 Task: Open Card Cybersecurity Training Session in Board Brand Management to Workspace DevOps and add a team member Softage.3@softage.net, a label Orange, a checklist Contract Drafting, an attachment from your computer, a color Orange and finally, add a card description 'Develop and launch new referral program for new customers' and a comment 'Given the potential impact of this task on our company financial stability, let us ensure that we approach it with a sense of fiscal responsibility and prudence.'. Add a start date 'Jan 07, 1900' with a due date 'Jan 14, 1900'
Action: Mouse moved to (614, 174)
Screenshot: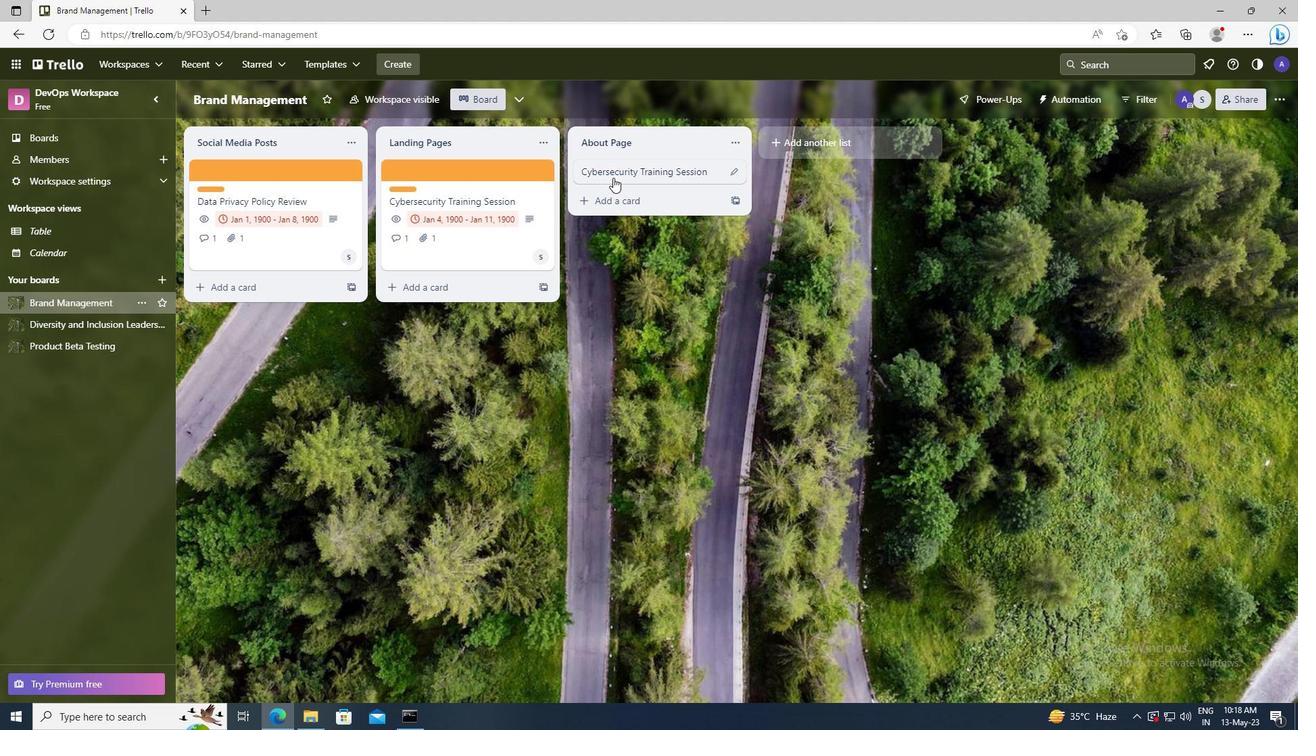 
Action: Mouse pressed left at (614, 174)
Screenshot: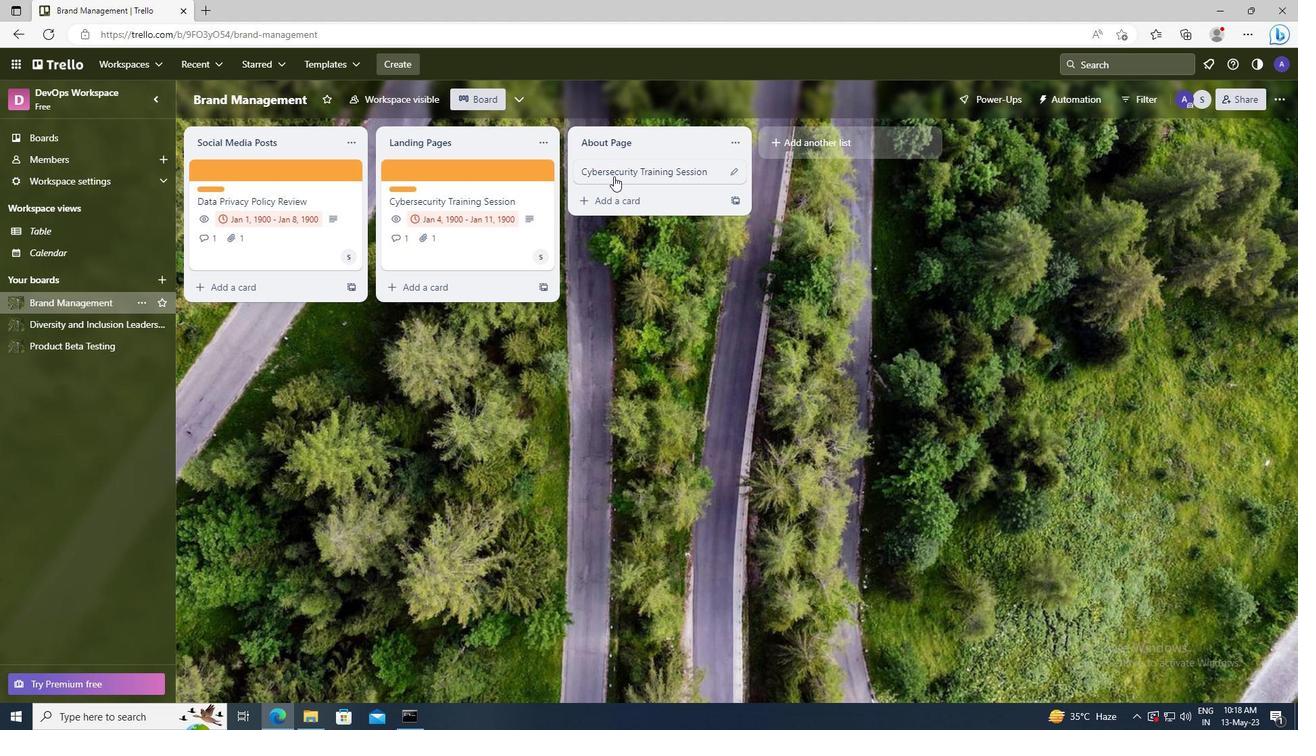 
Action: Mouse moved to (798, 224)
Screenshot: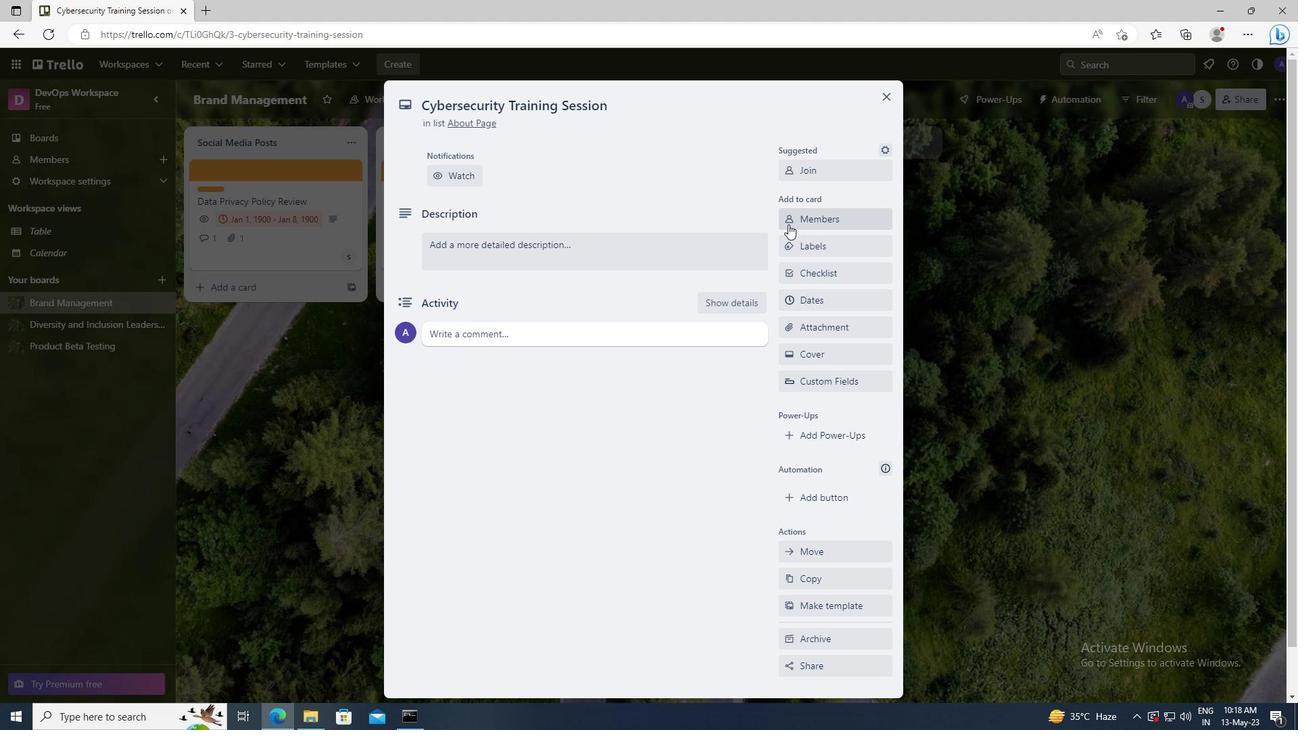 
Action: Mouse pressed left at (798, 224)
Screenshot: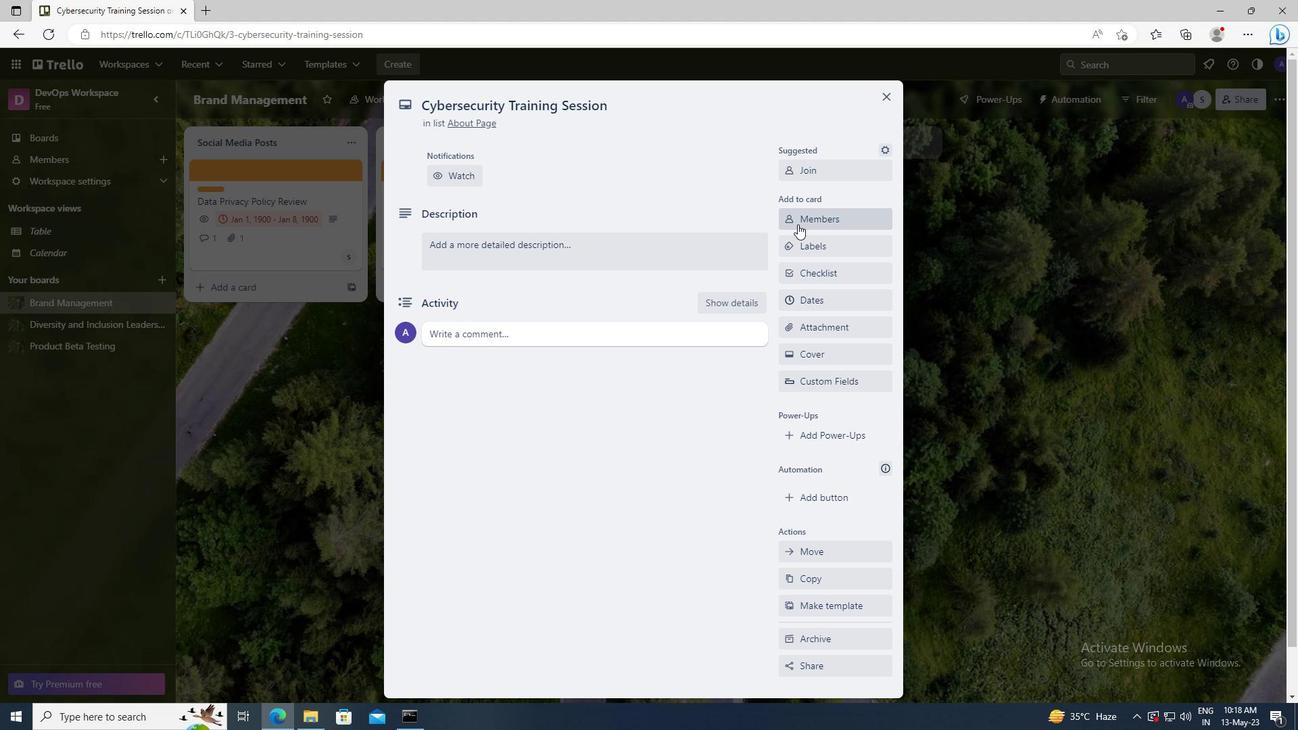 
Action: Mouse moved to (809, 279)
Screenshot: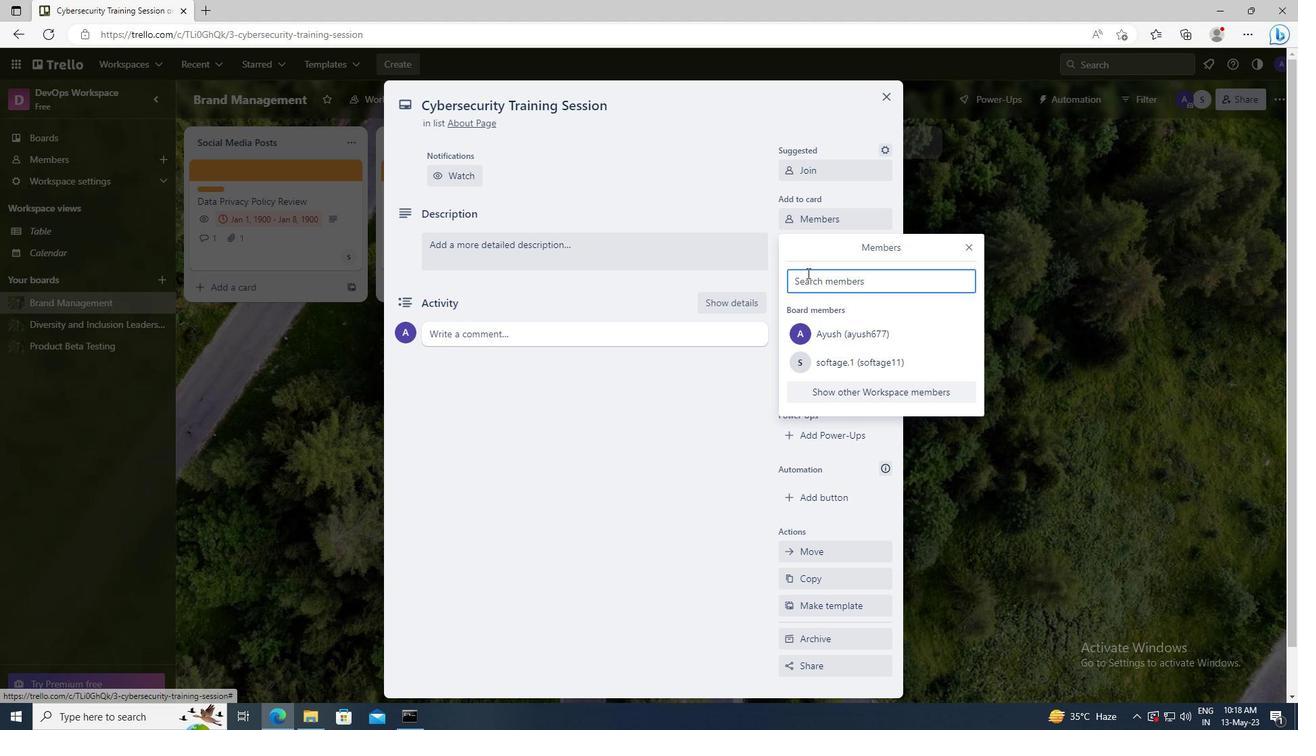 
Action: Mouse pressed left at (809, 279)
Screenshot: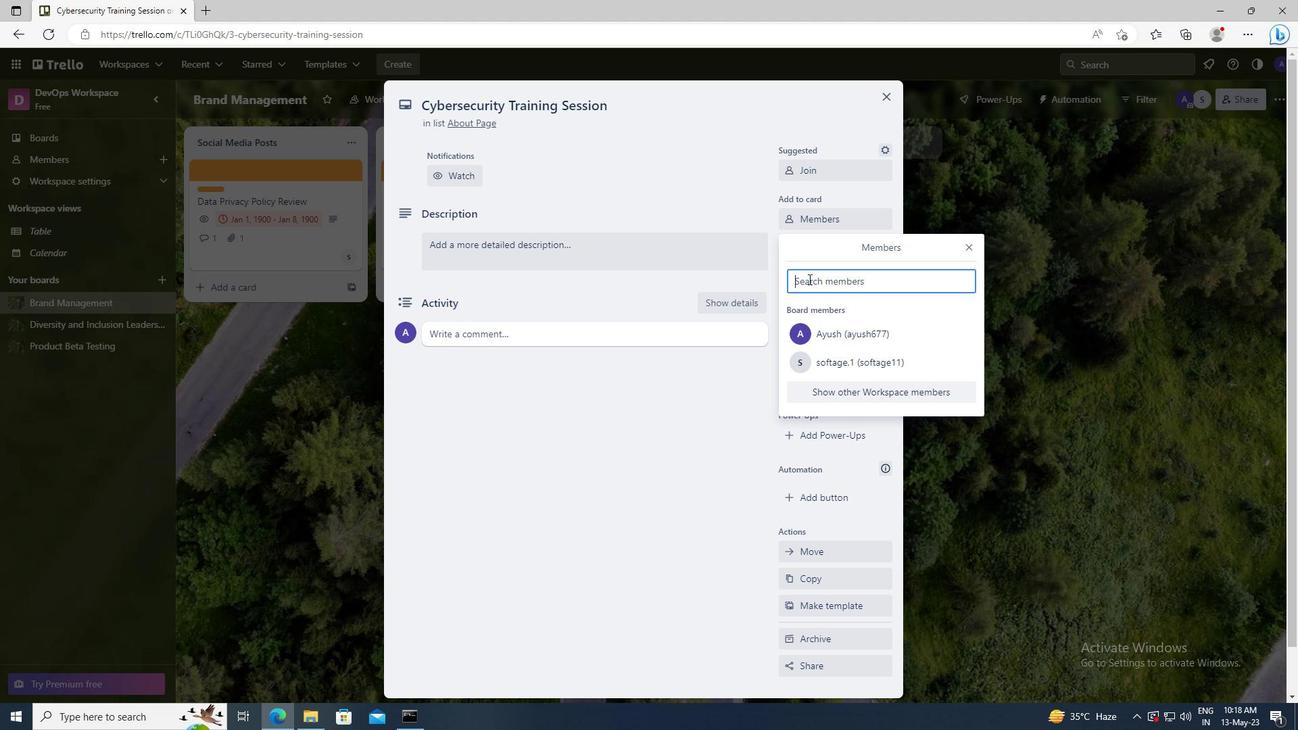 
Action: Key pressed <Key.shift>SOFA<Key.backspace>TAGE.3
Screenshot: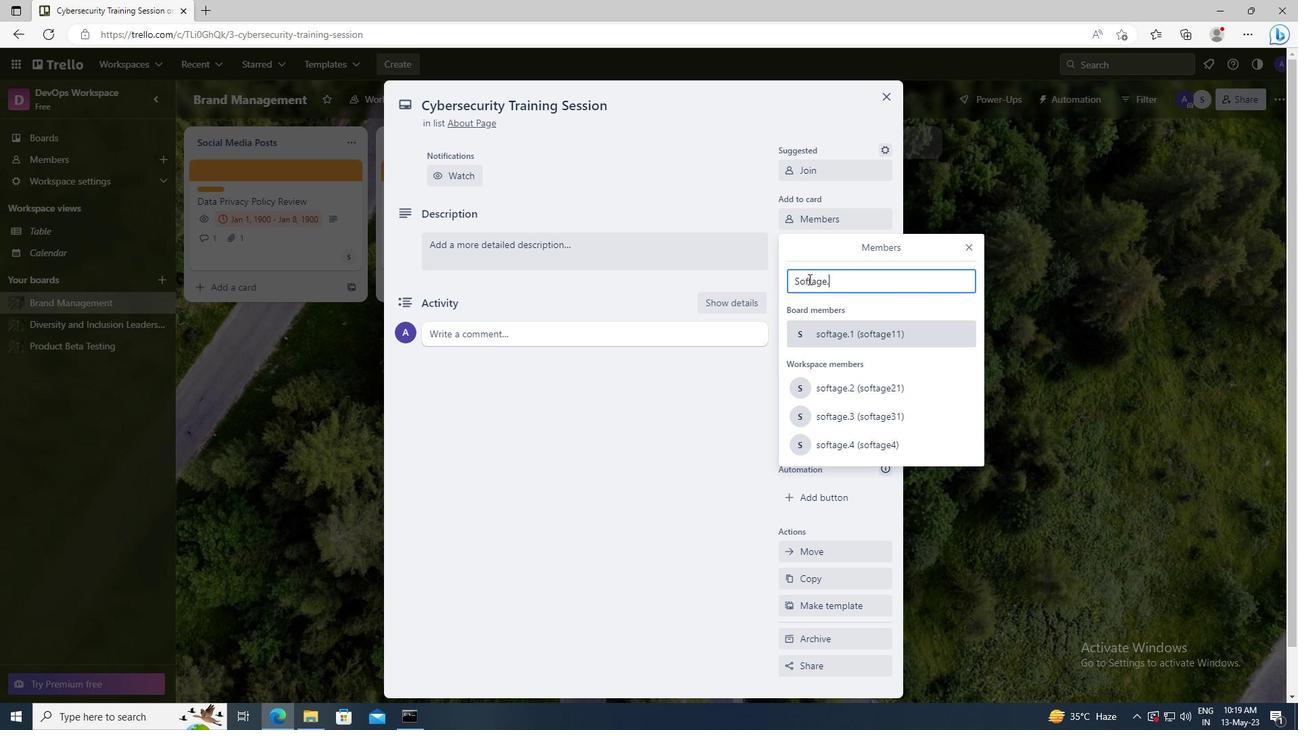 
Action: Mouse moved to (823, 409)
Screenshot: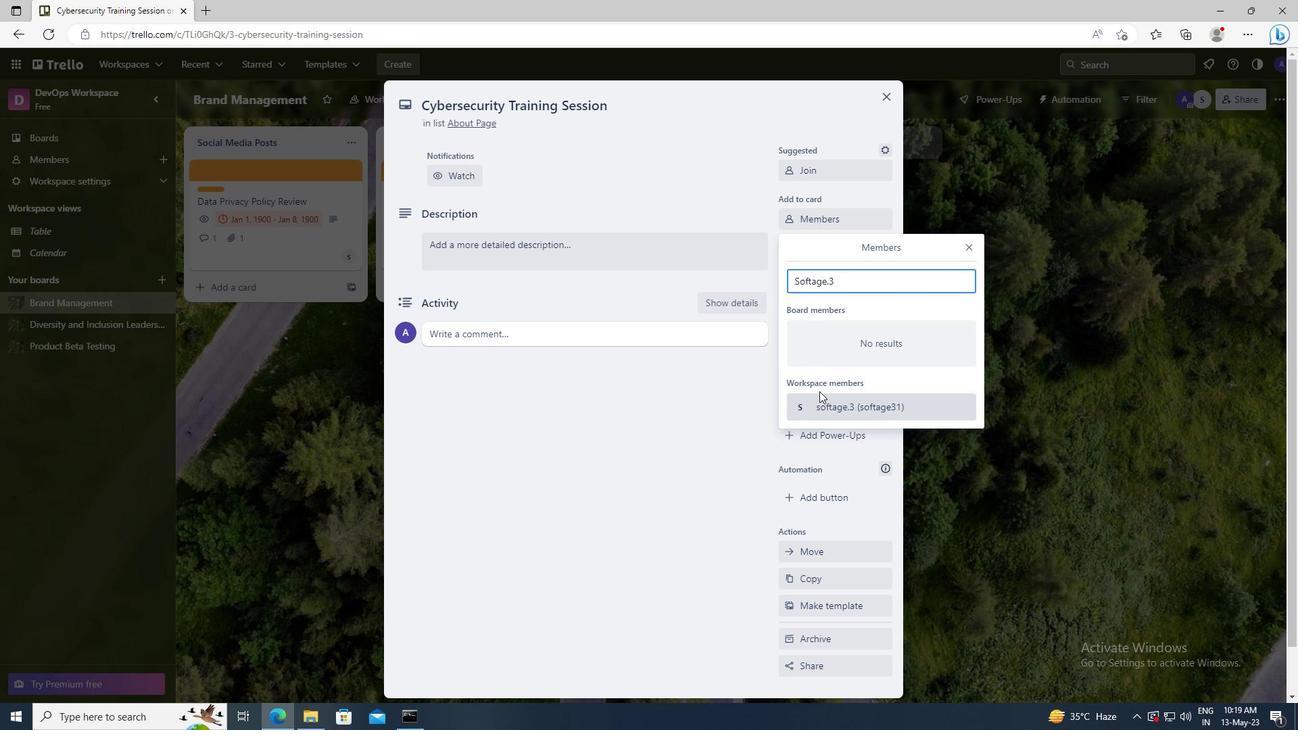 
Action: Mouse pressed left at (823, 409)
Screenshot: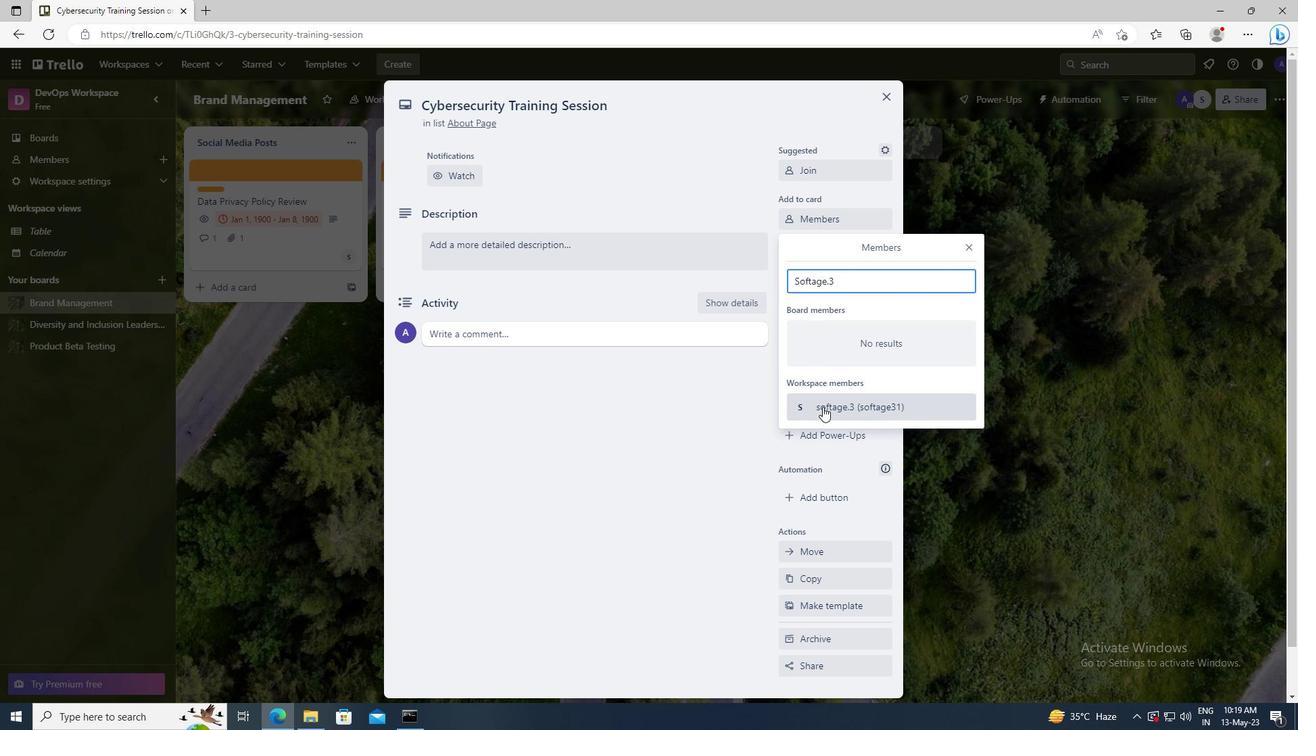 
Action: Mouse moved to (973, 248)
Screenshot: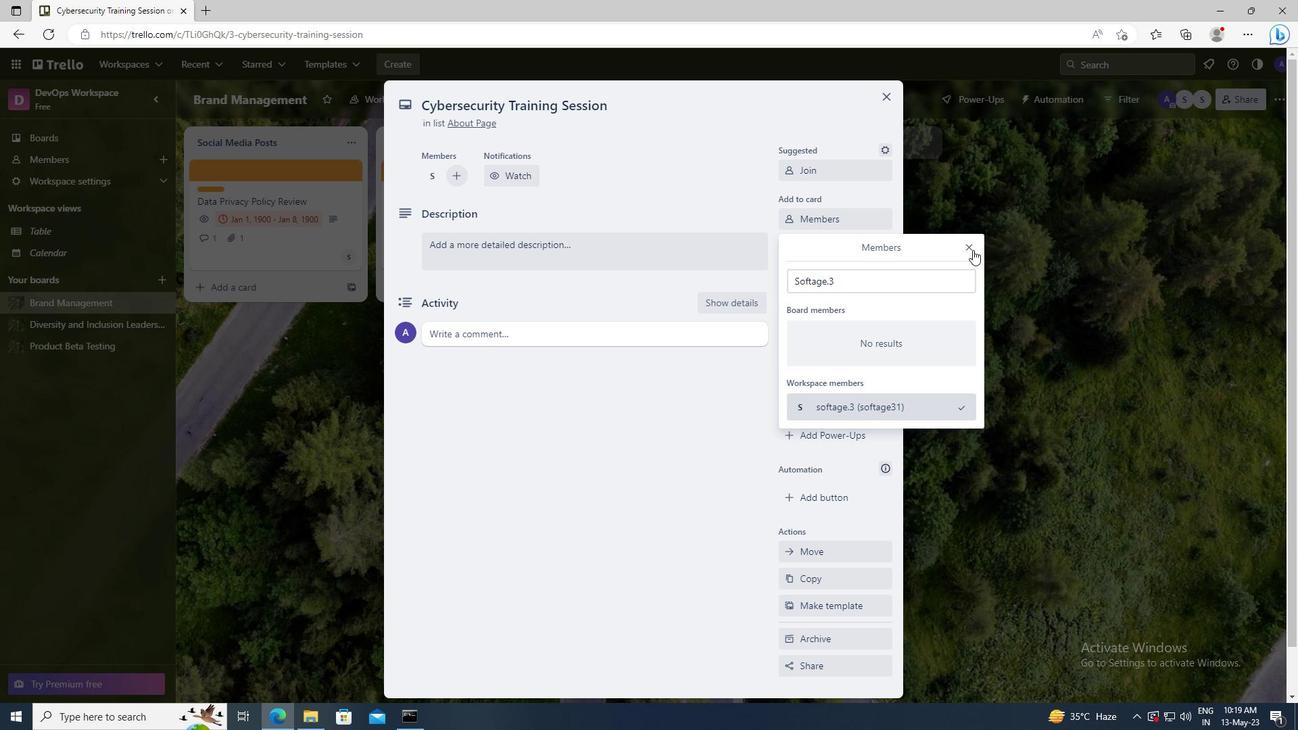 
Action: Mouse pressed left at (973, 248)
Screenshot: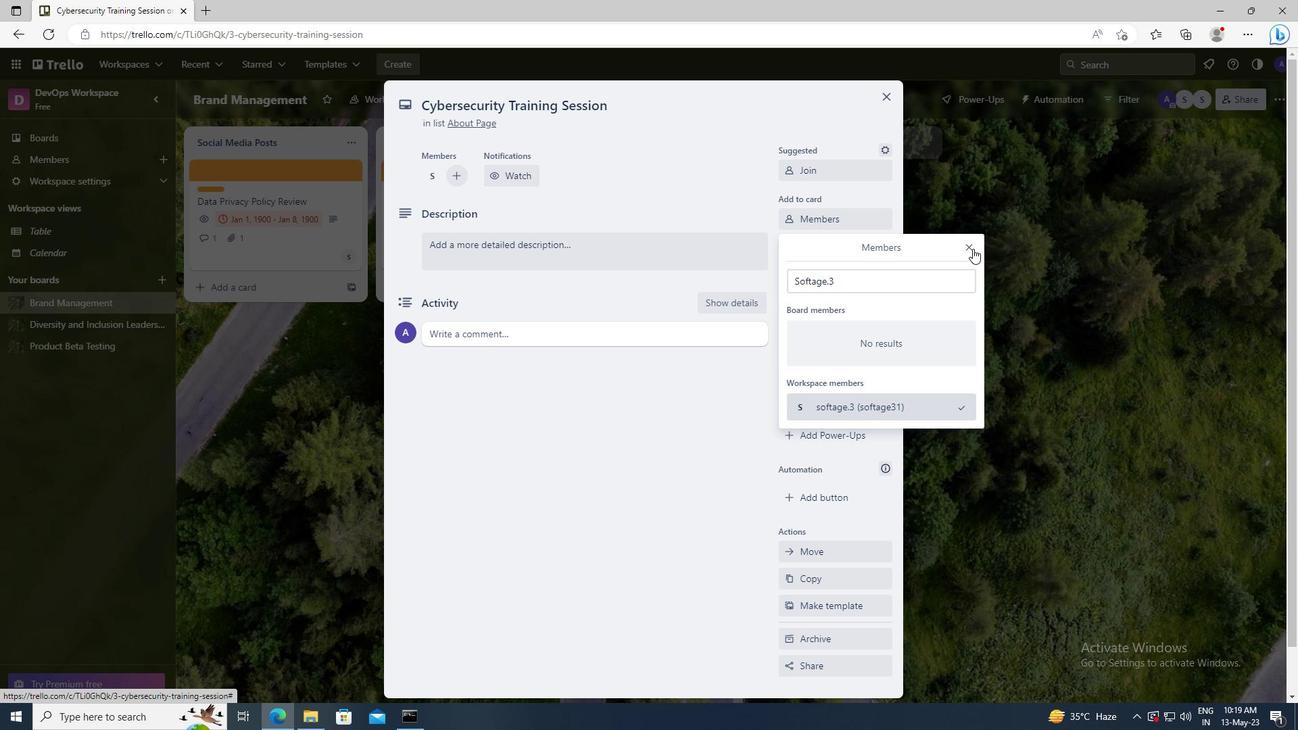 
Action: Mouse moved to (857, 250)
Screenshot: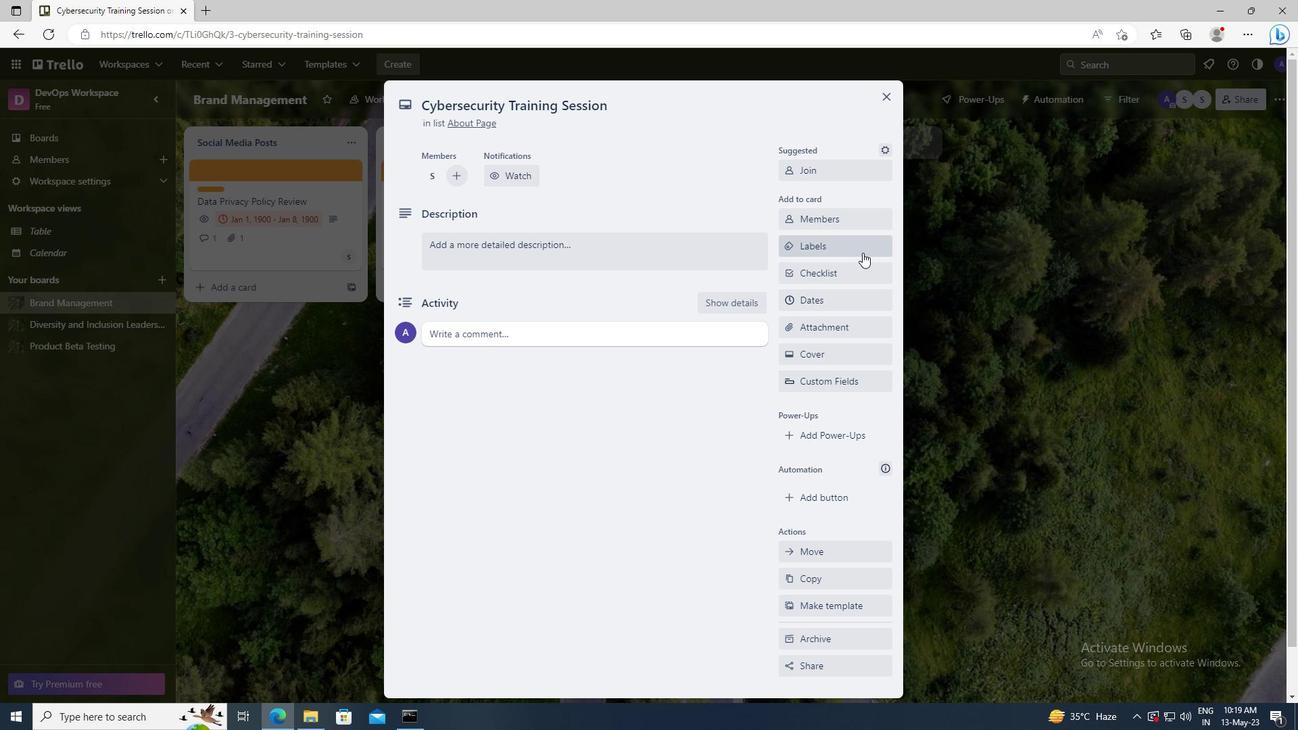 
Action: Mouse pressed left at (857, 250)
Screenshot: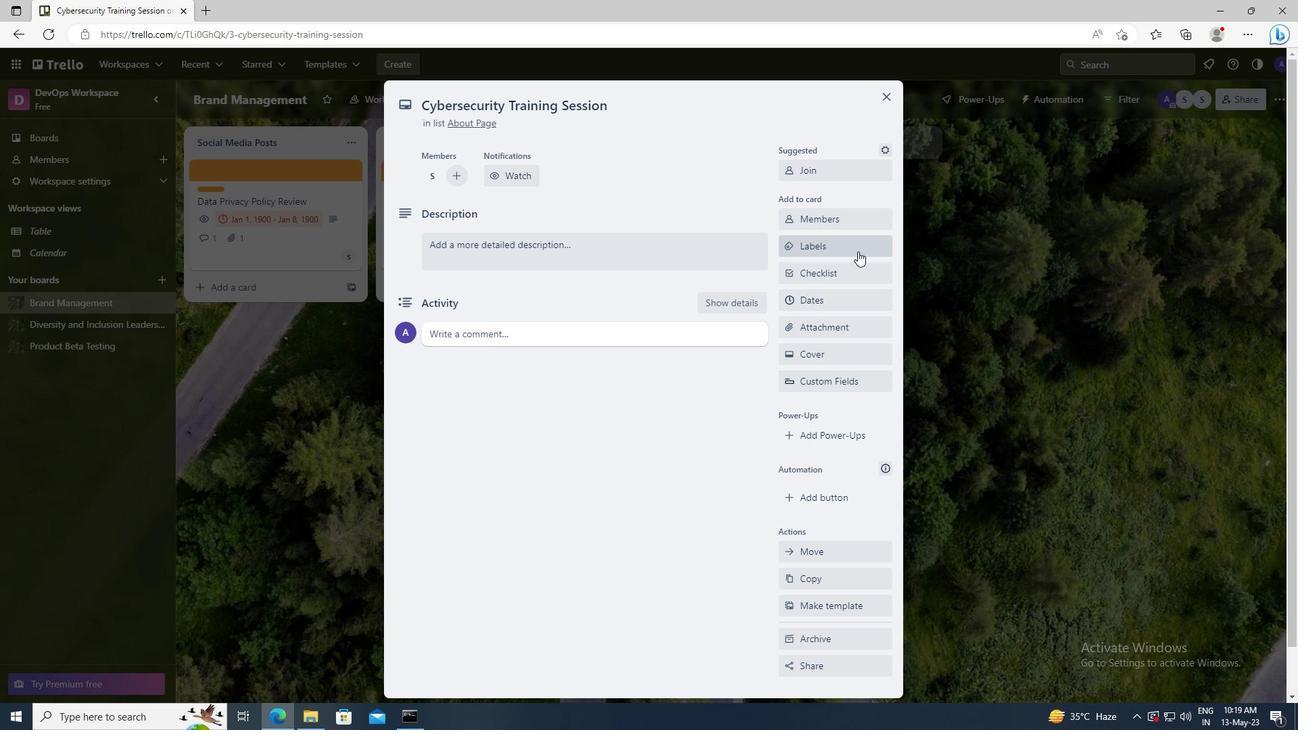 
Action: Mouse moved to (862, 513)
Screenshot: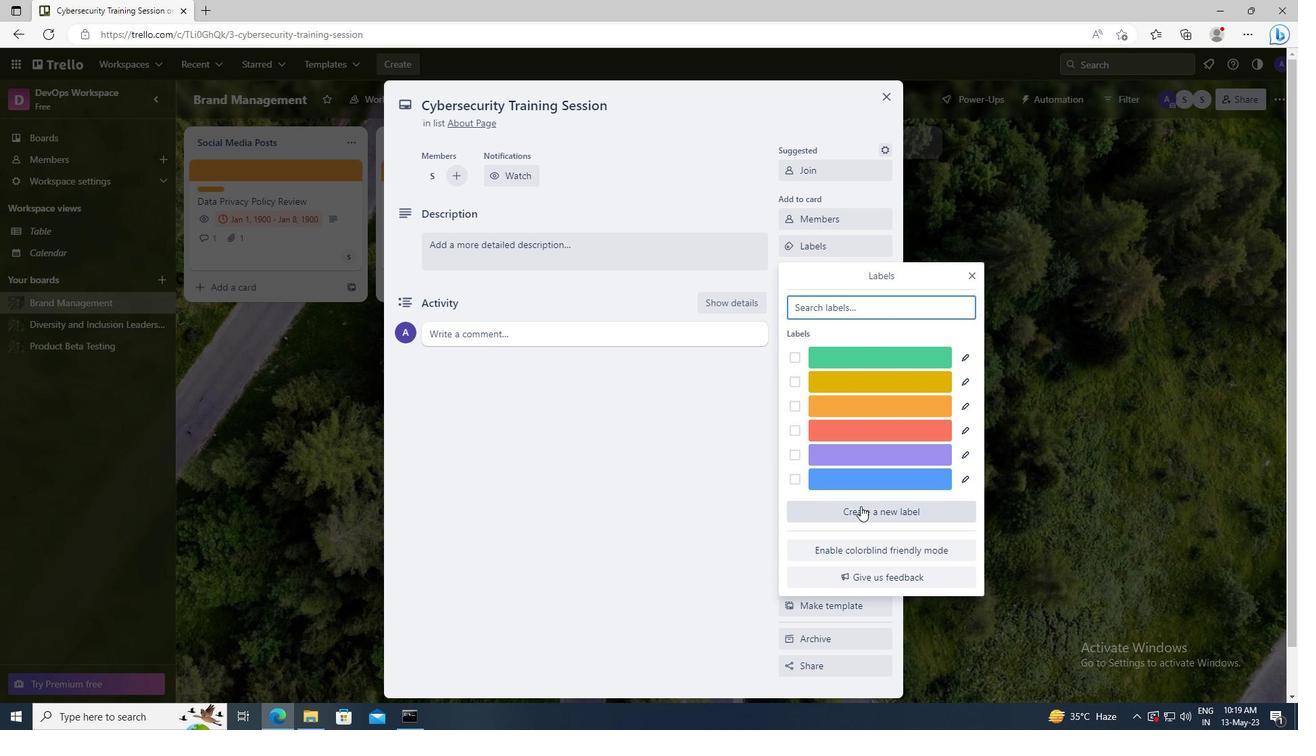 
Action: Mouse pressed left at (862, 513)
Screenshot: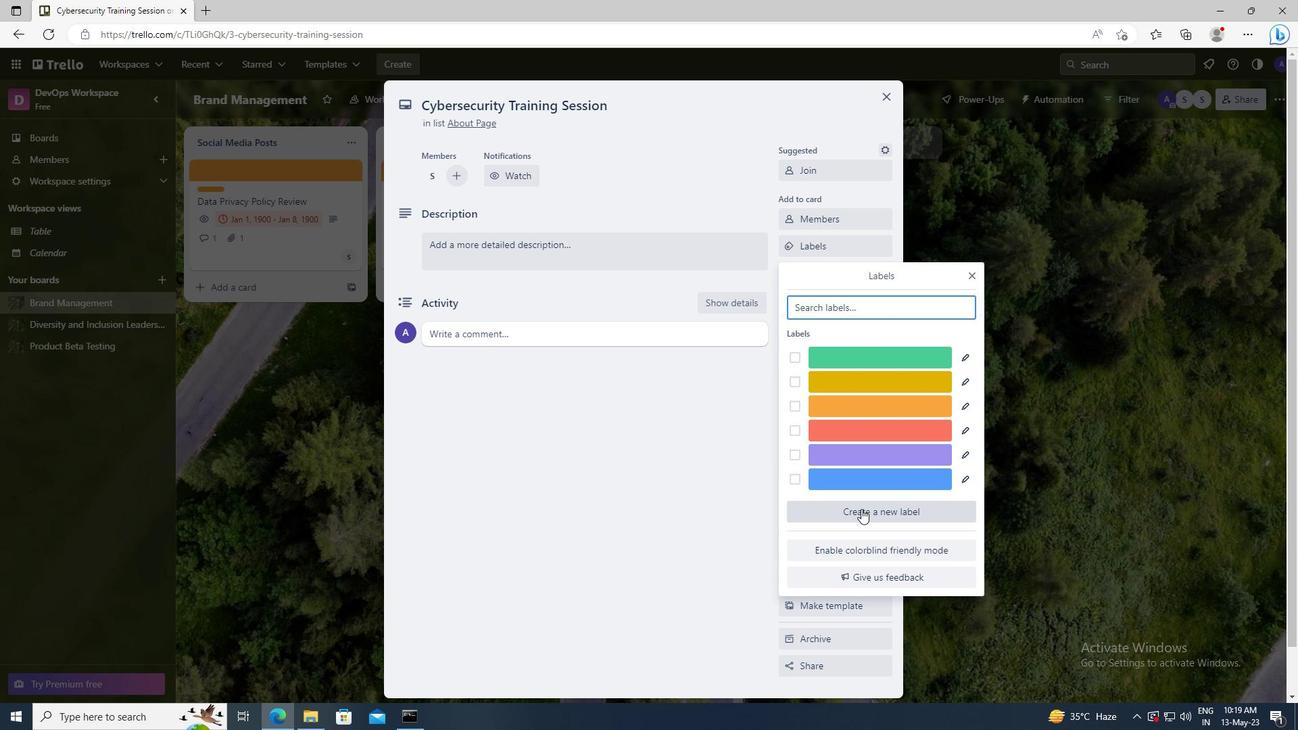 
Action: Mouse moved to (881, 468)
Screenshot: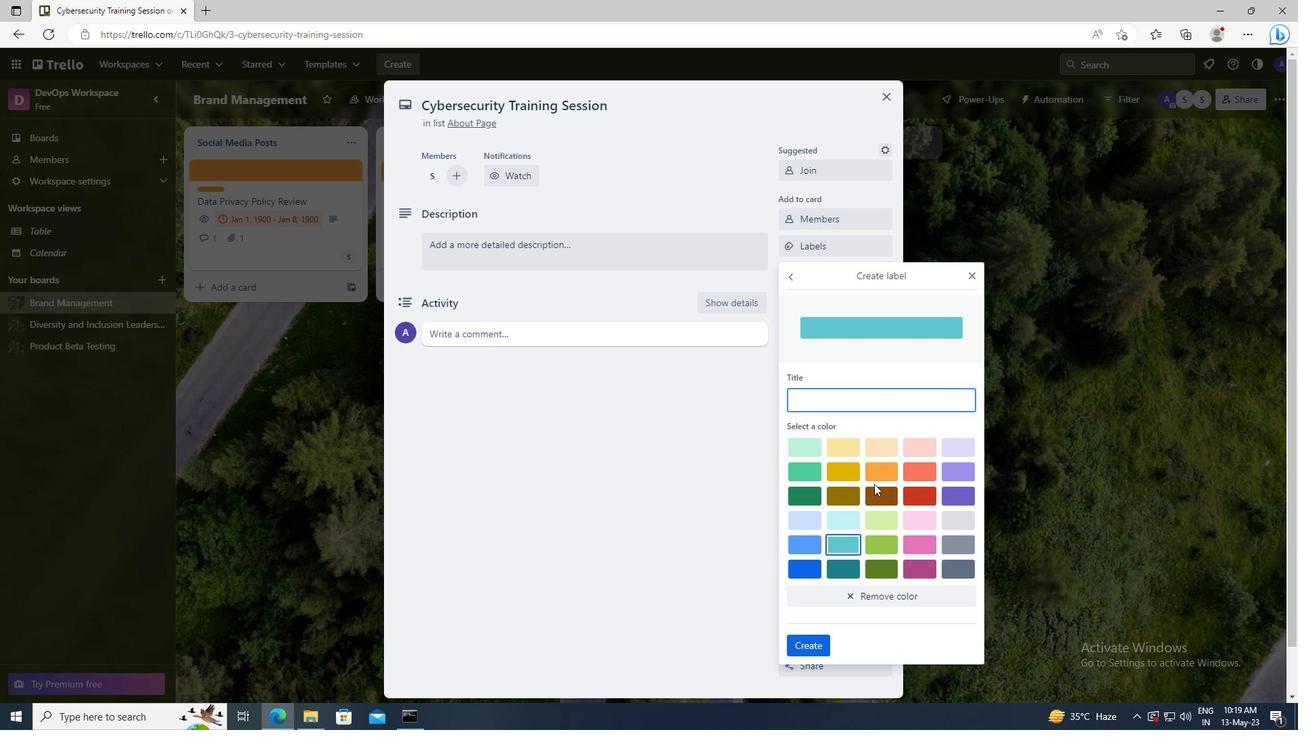 
Action: Mouse pressed left at (881, 468)
Screenshot: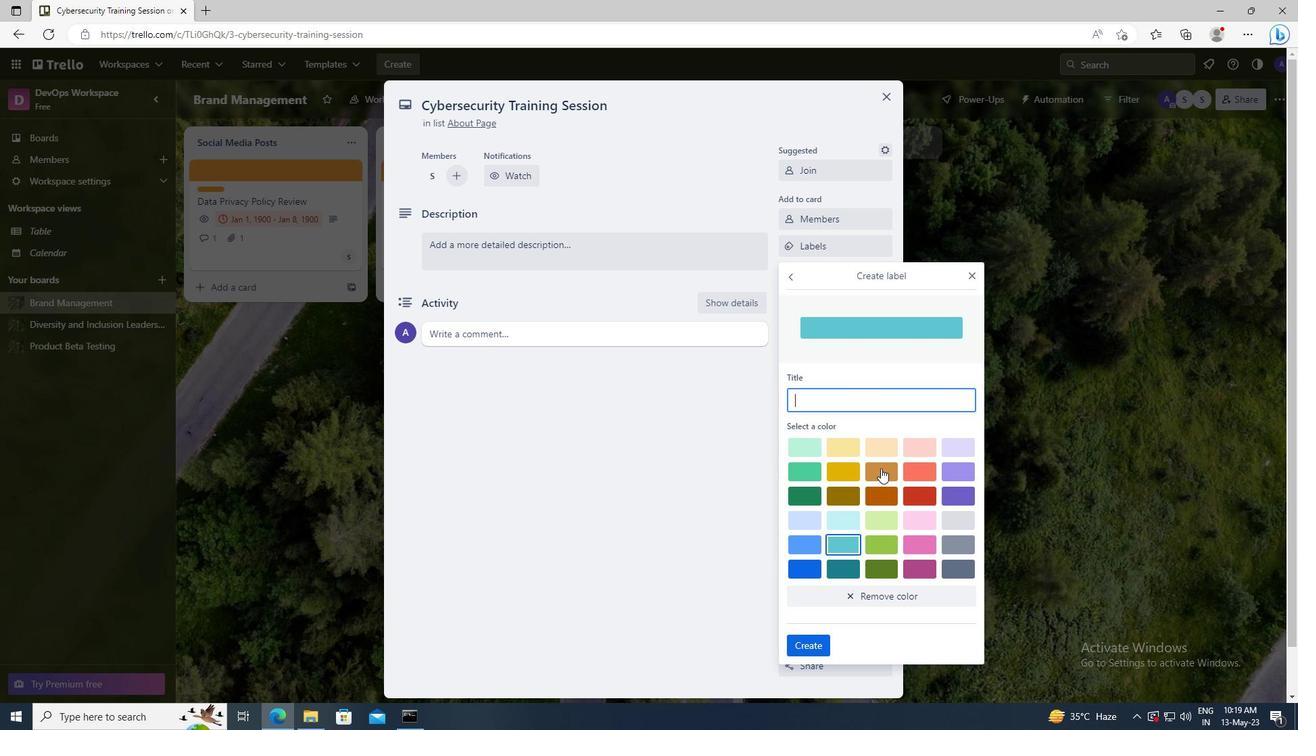 
Action: Mouse moved to (815, 641)
Screenshot: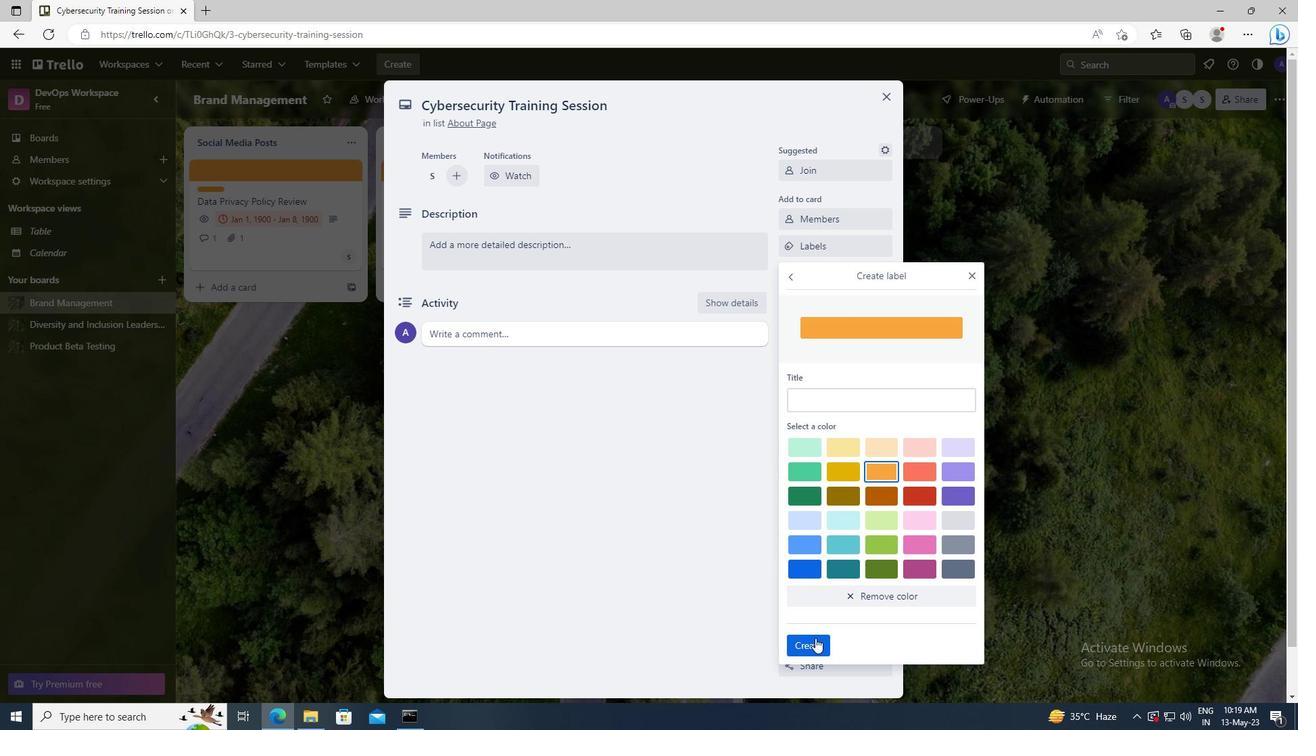 
Action: Mouse pressed left at (815, 641)
Screenshot: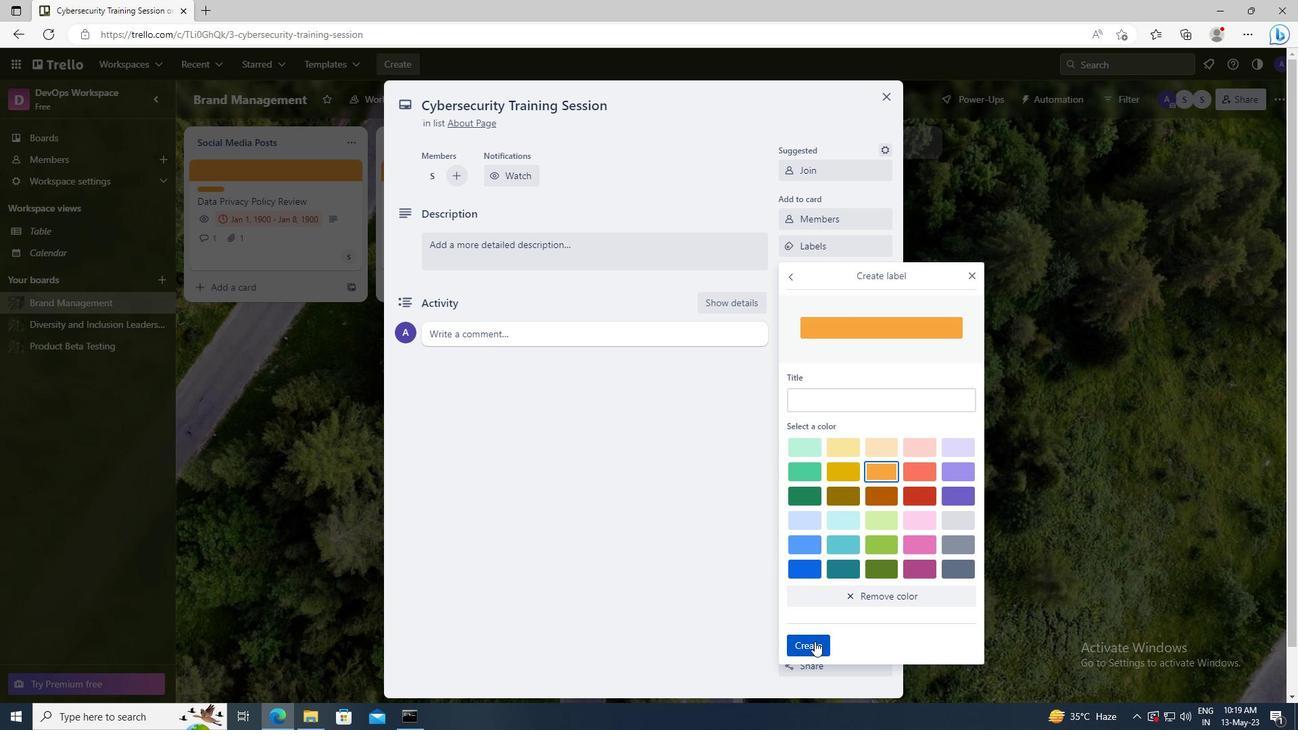 
Action: Mouse moved to (974, 275)
Screenshot: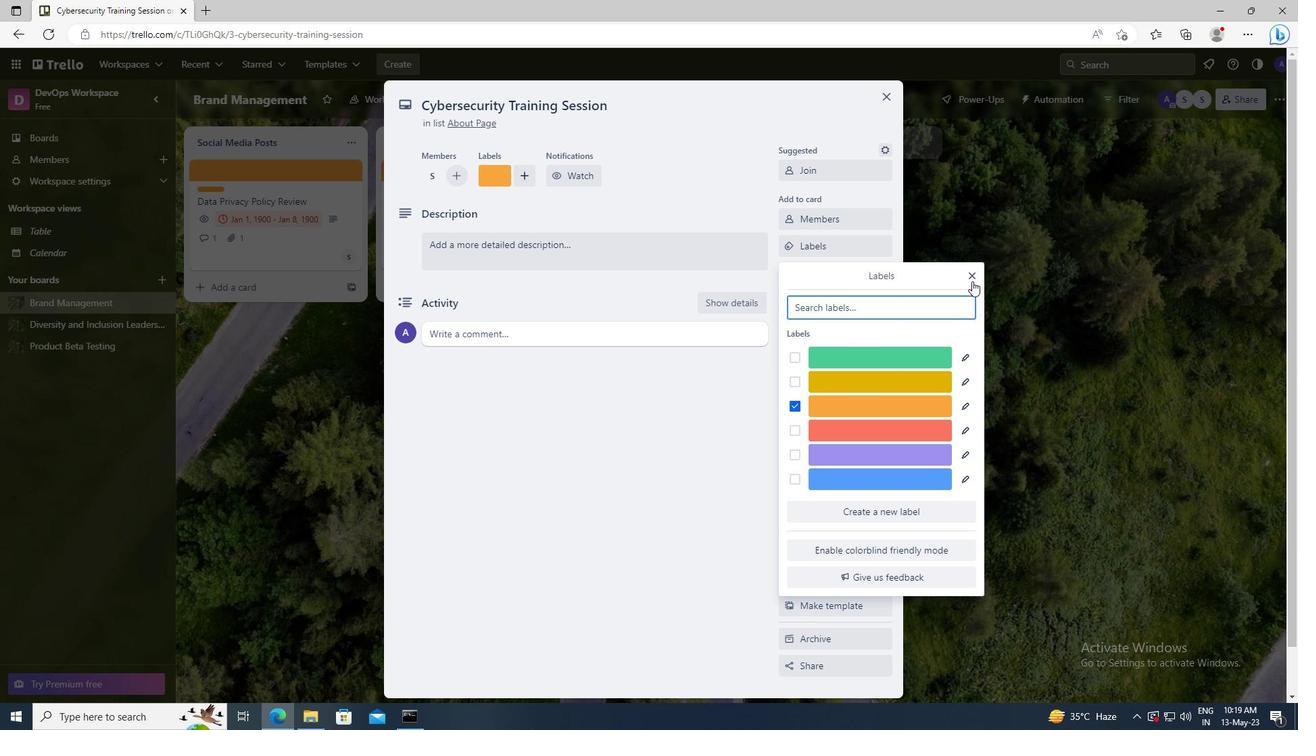 
Action: Mouse pressed left at (974, 275)
Screenshot: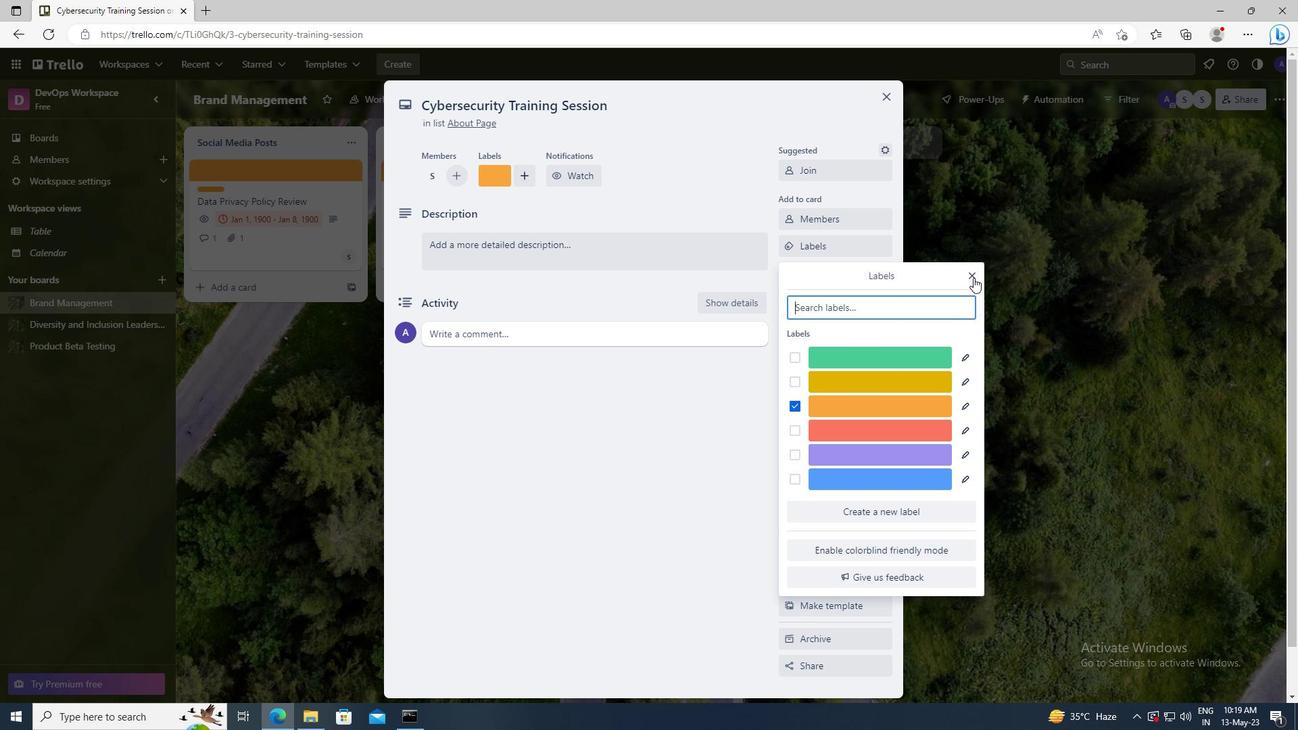 
Action: Mouse moved to (843, 265)
Screenshot: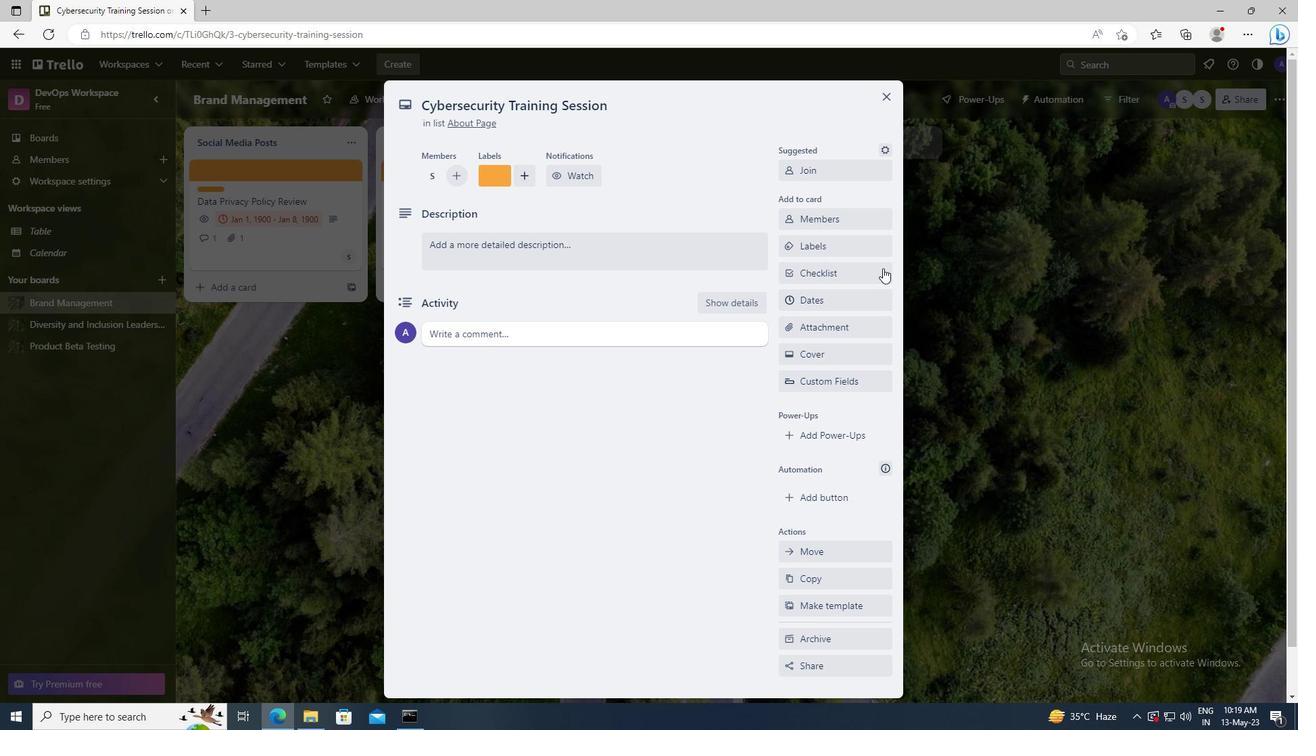 
Action: Mouse pressed left at (843, 265)
Screenshot: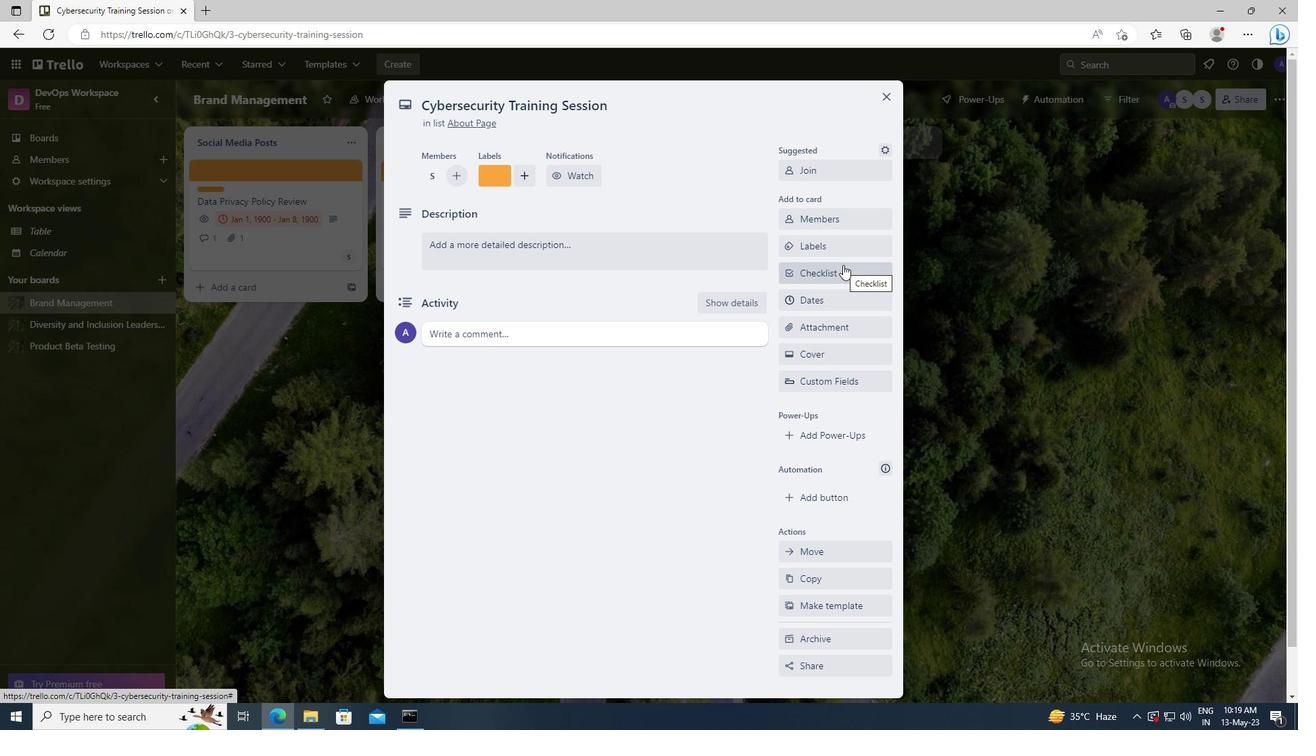 
Action: Key pressed <Key.shift>CONTRACT<Key.space><Key.shift>DRAFTING
Screenshot: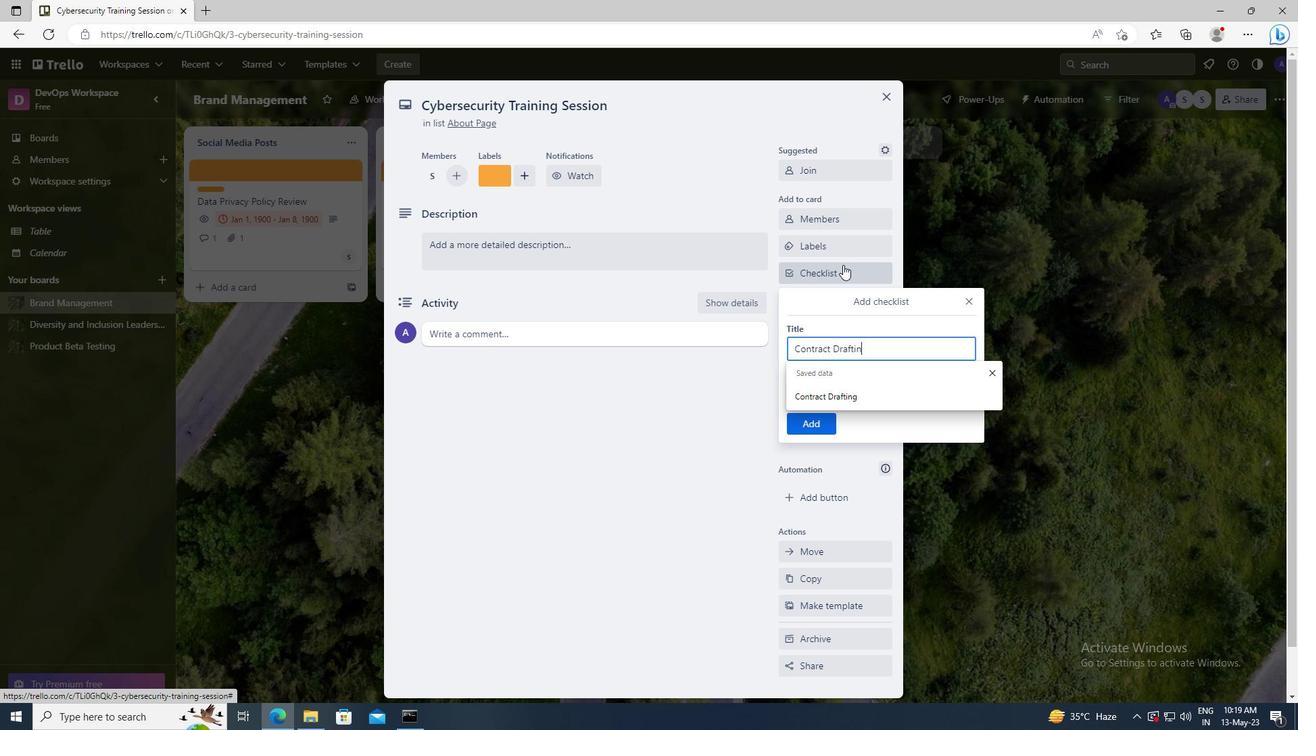 
Action: Mouse moved to (801, 425)
Screenshot: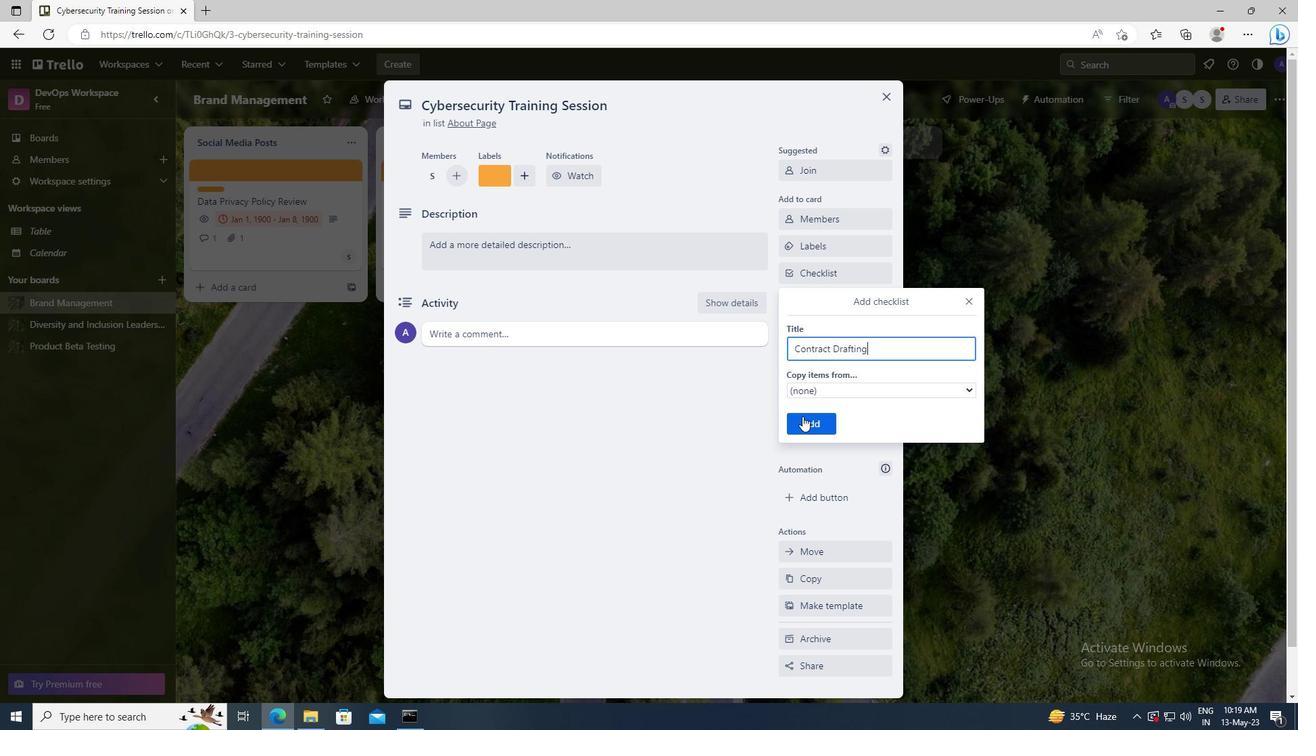 
Action: Mouse pressed left at (801, 425)
Screenshot: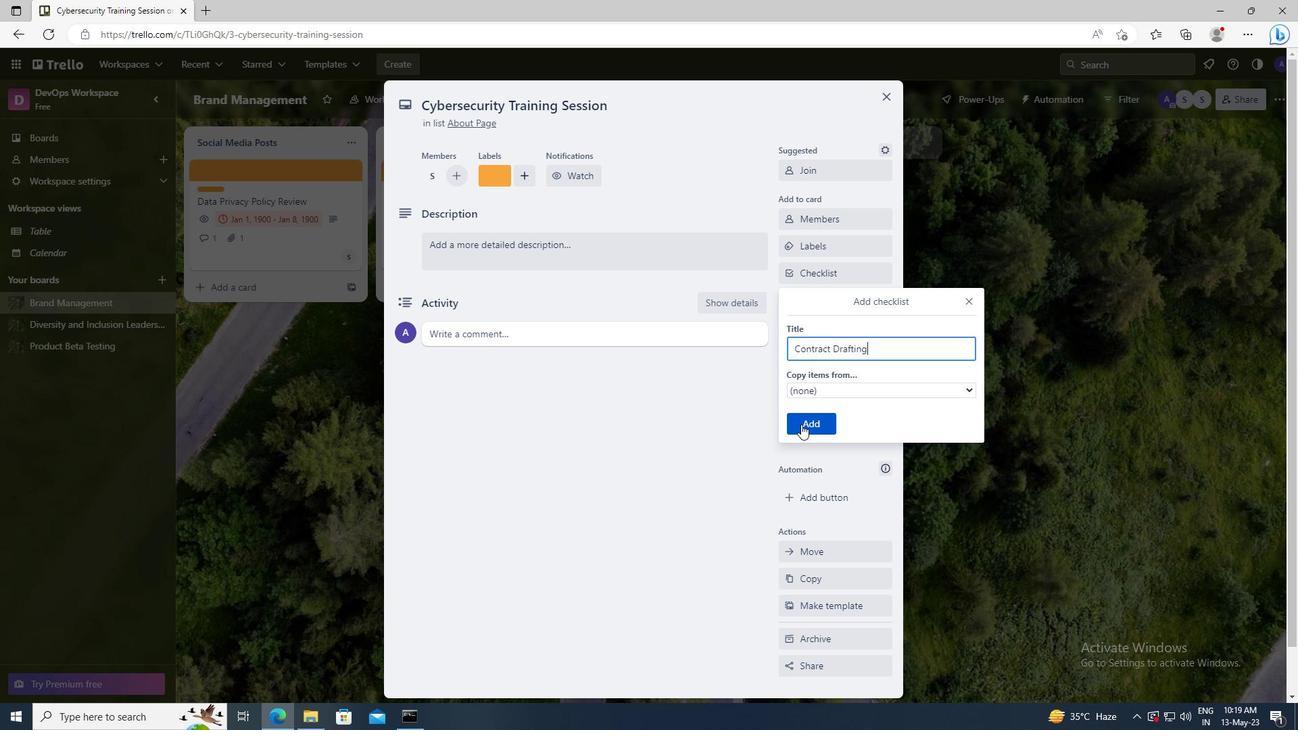 
Action: Mouse moved to (824, 330)
Screenshot: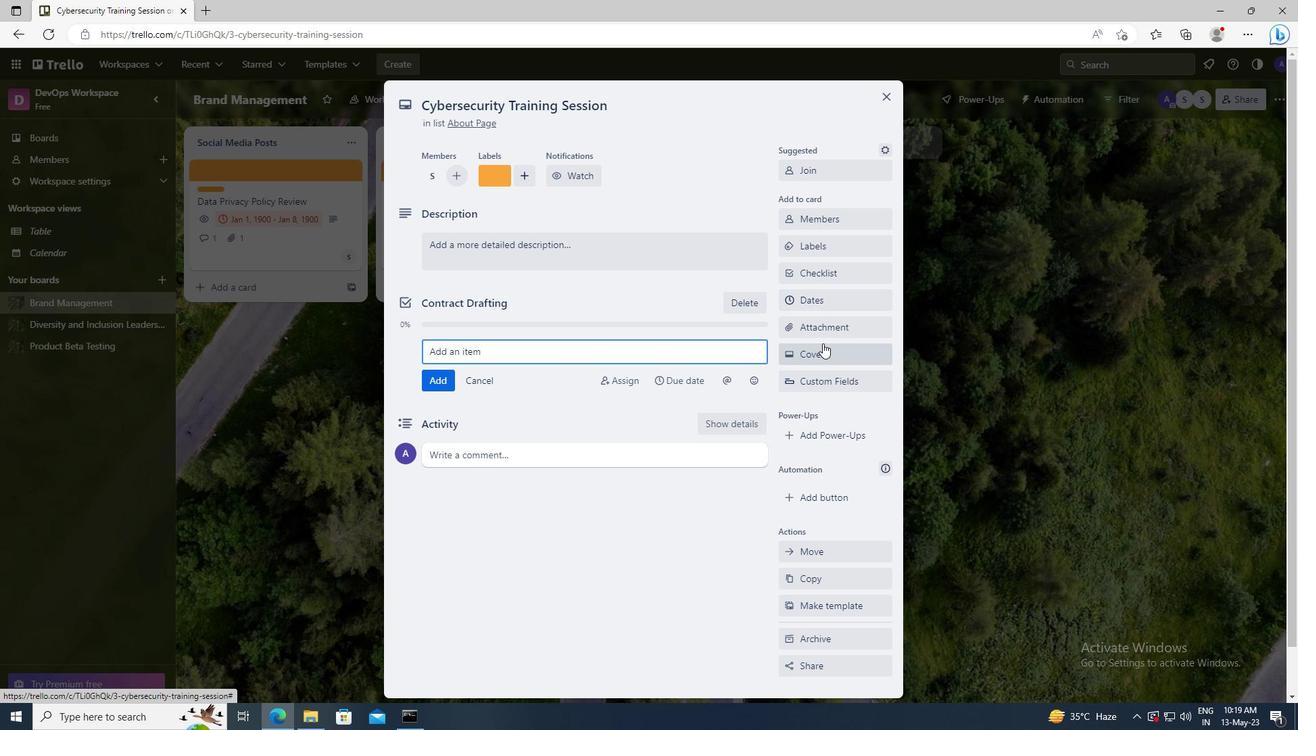 
Action: Mouse pressed left at (824, 330)
Screenshot: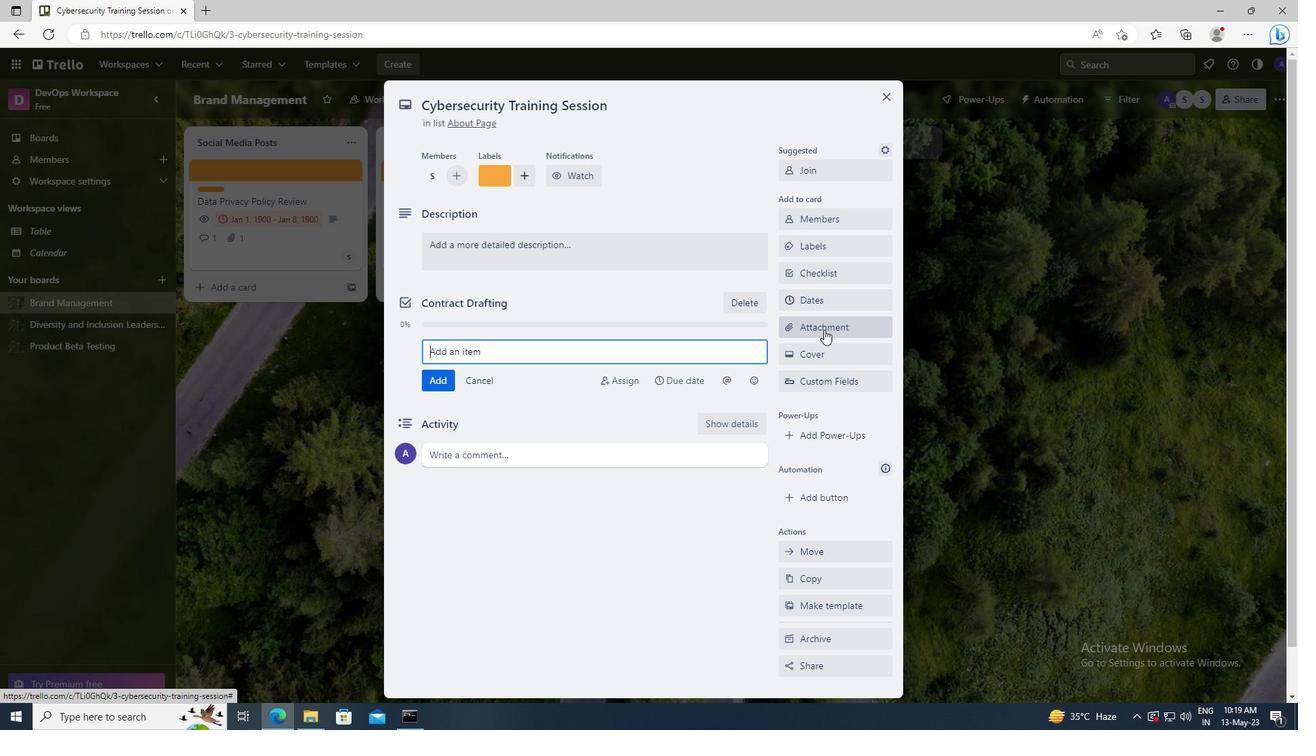 
Action: Mouse moved to (825, 384)
Screenshot: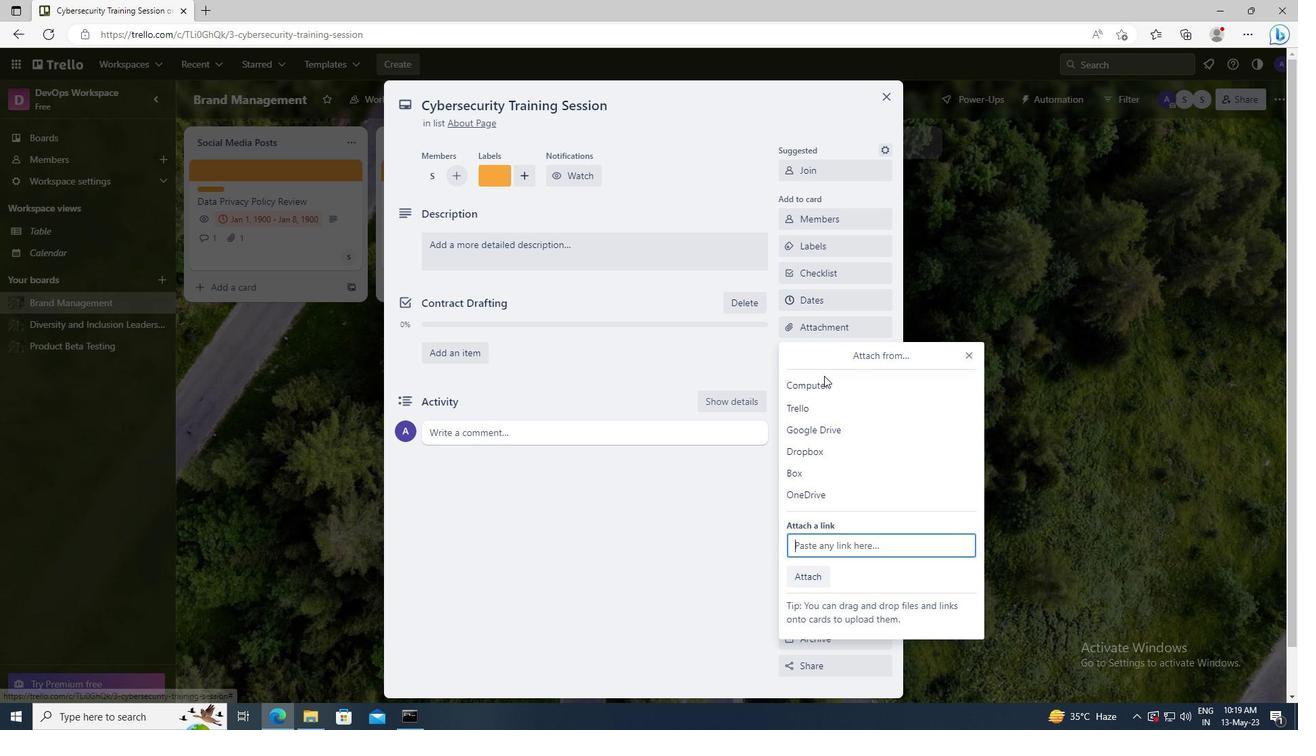 
Action: Mouse pressed left at (825, 384)
Screenshot: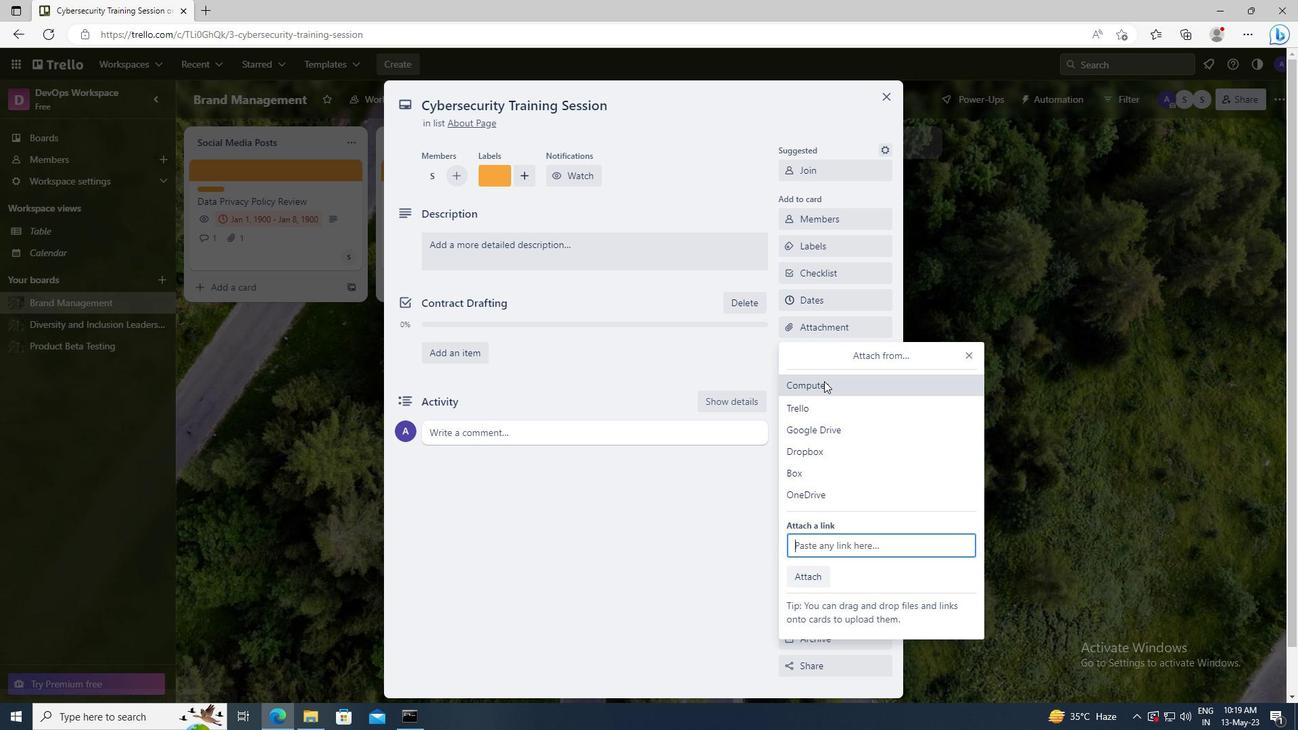 
Action: Mouse moved to (347, 115)
Screenshot: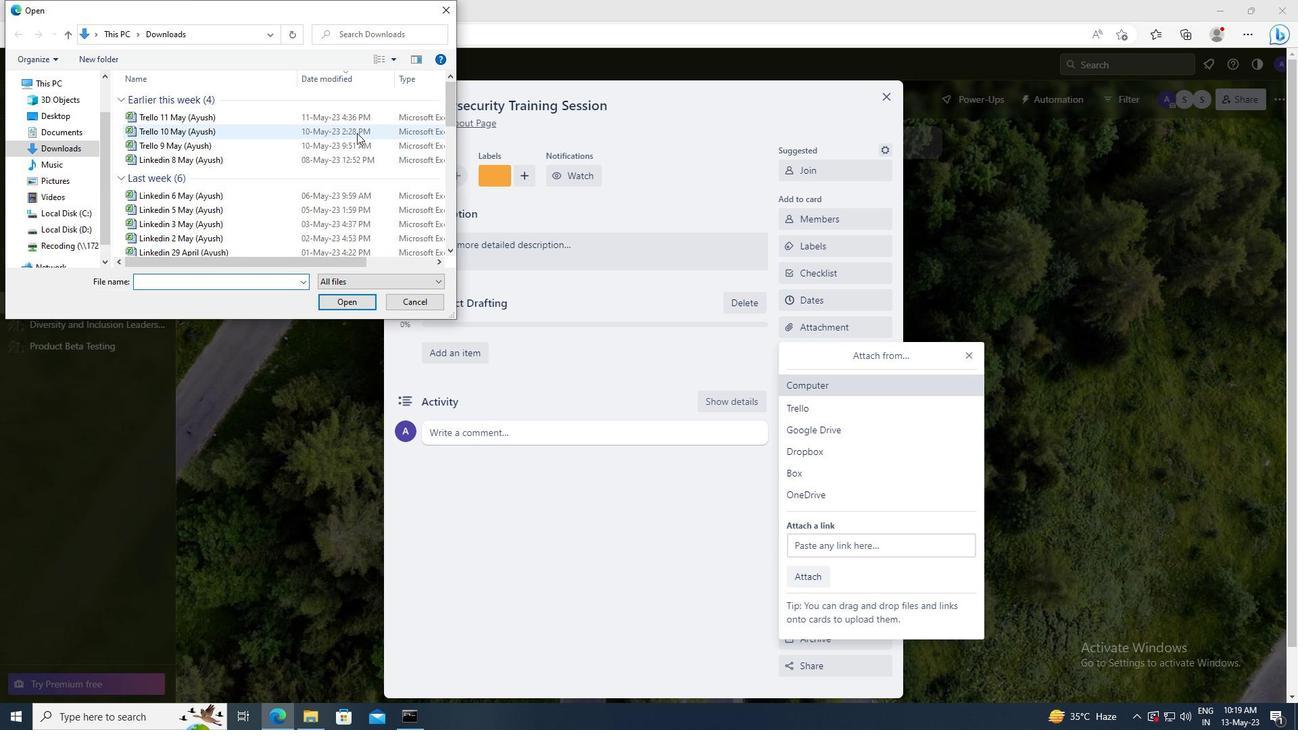 
Action: Mouse pressed left at (347, 115)
Screenshot: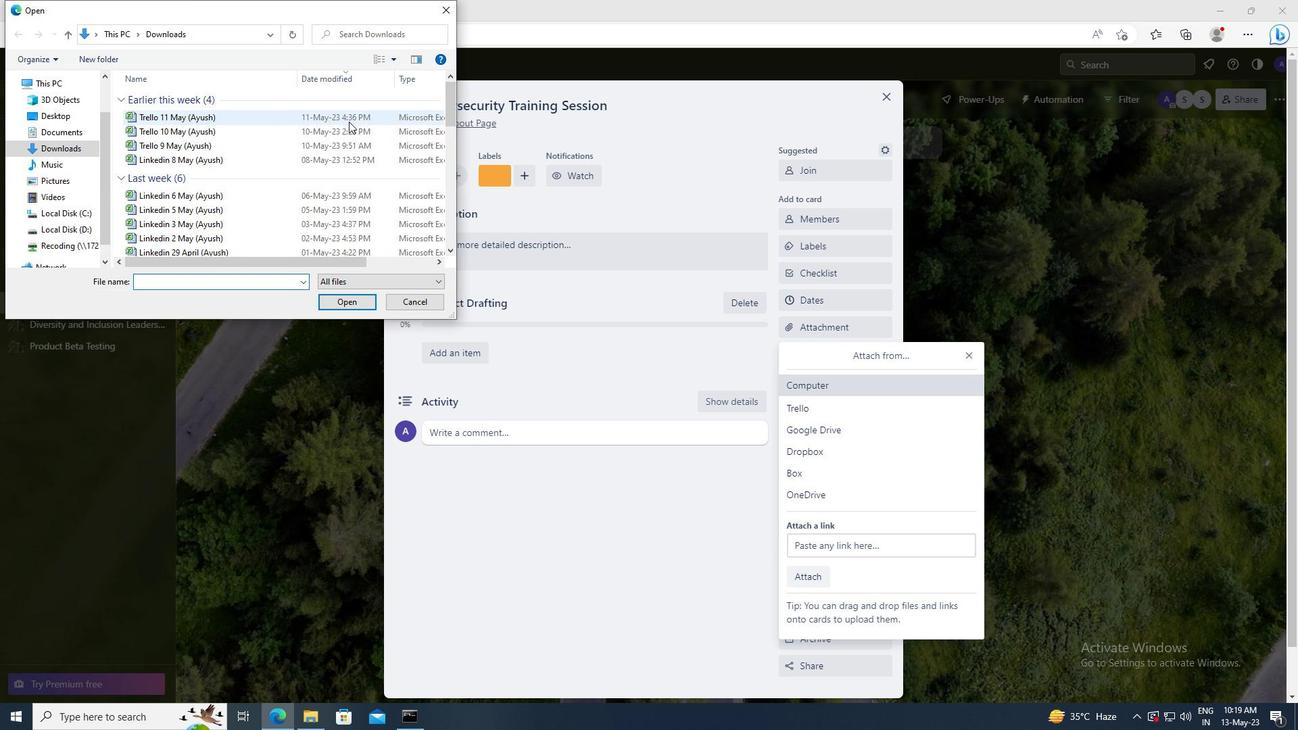 
Action: Mouse moved to (346, 301)
Screenshot: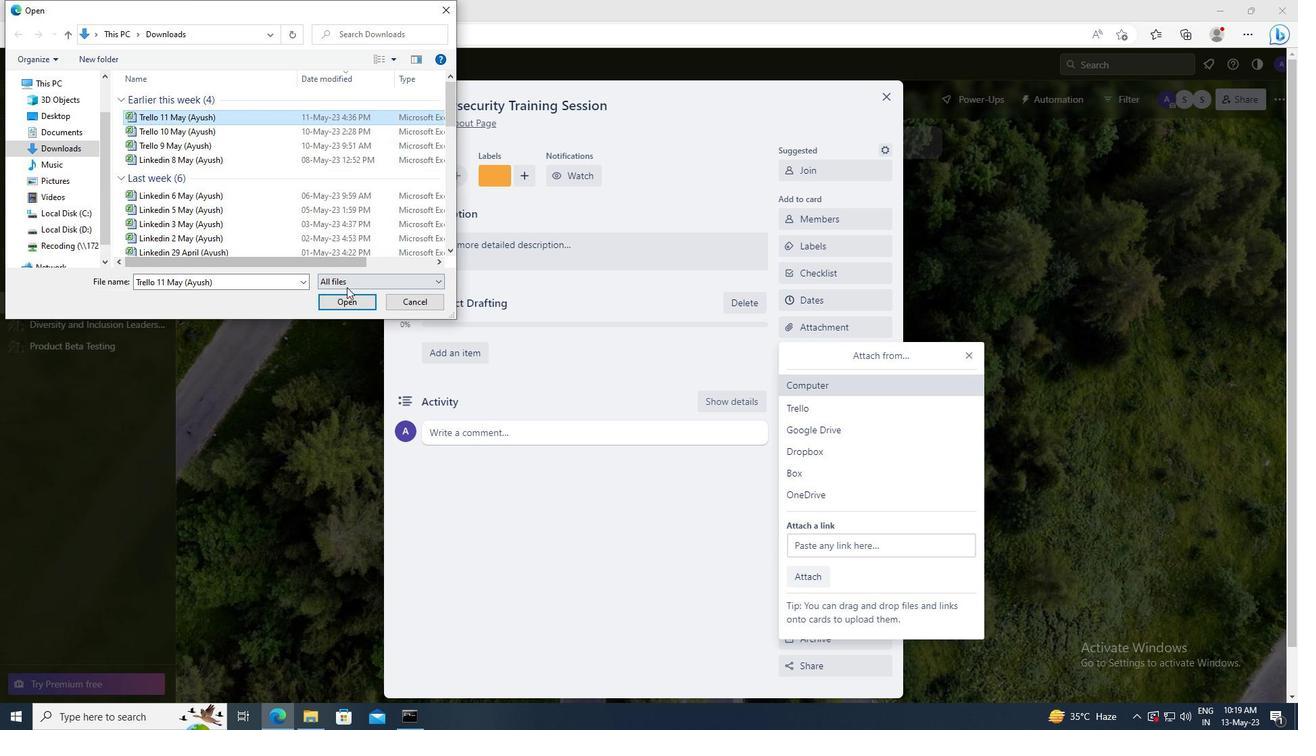 
Action: Mouse pressed left at (346, 301)
Screenshot: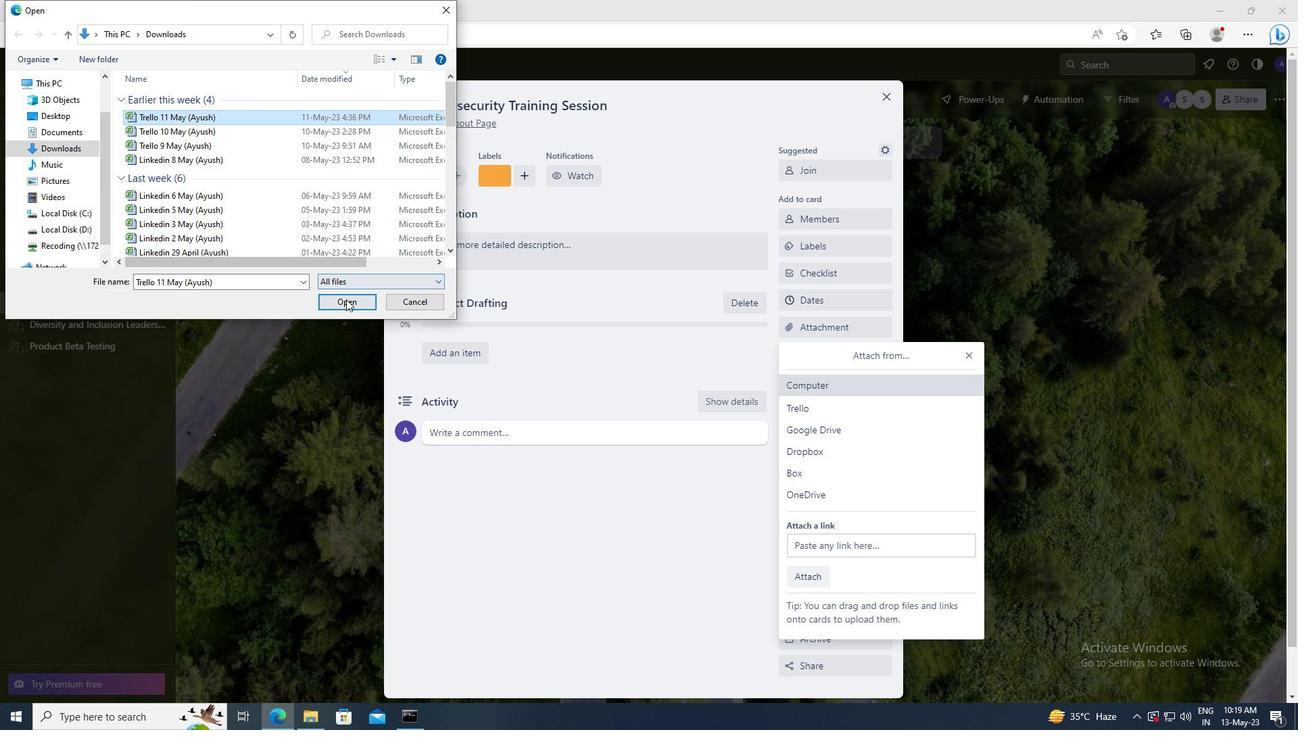 
Action: Mouse moved to (804, 354)
Screenshot: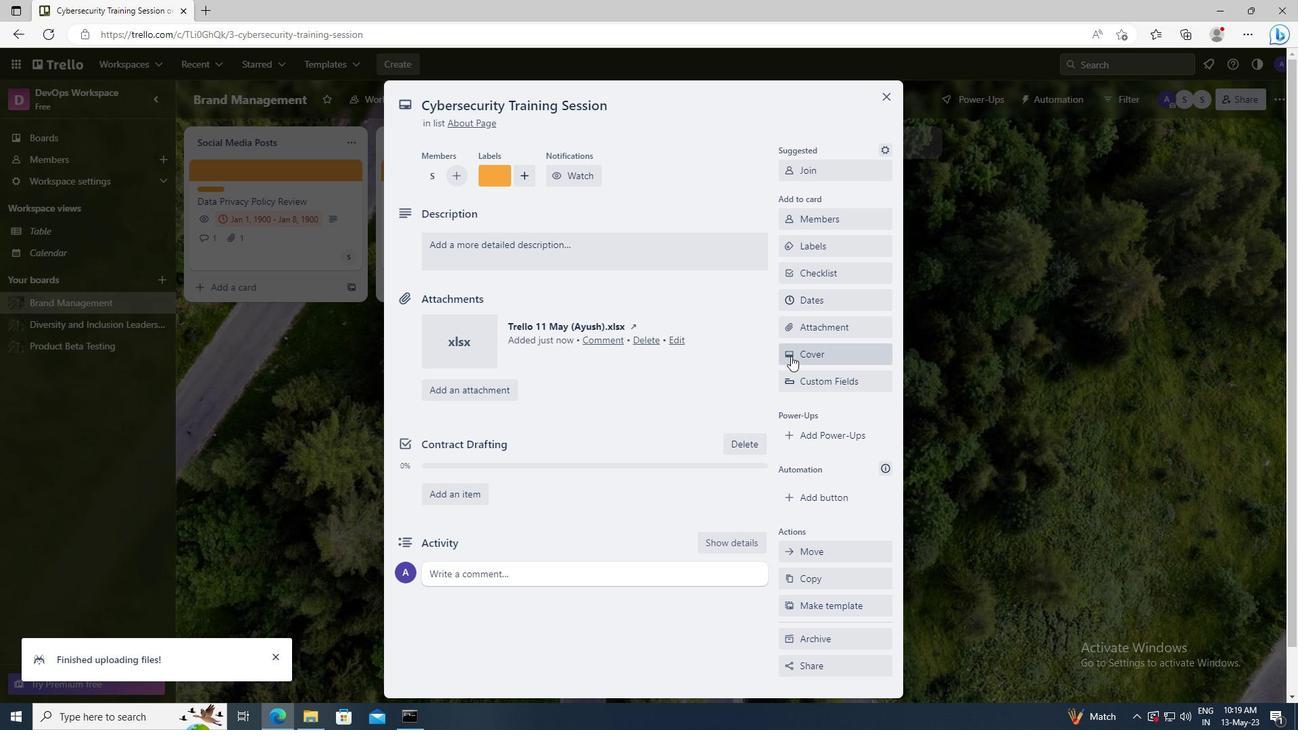 
Action: Mouse pressed left at (804, 354)
Screenshot: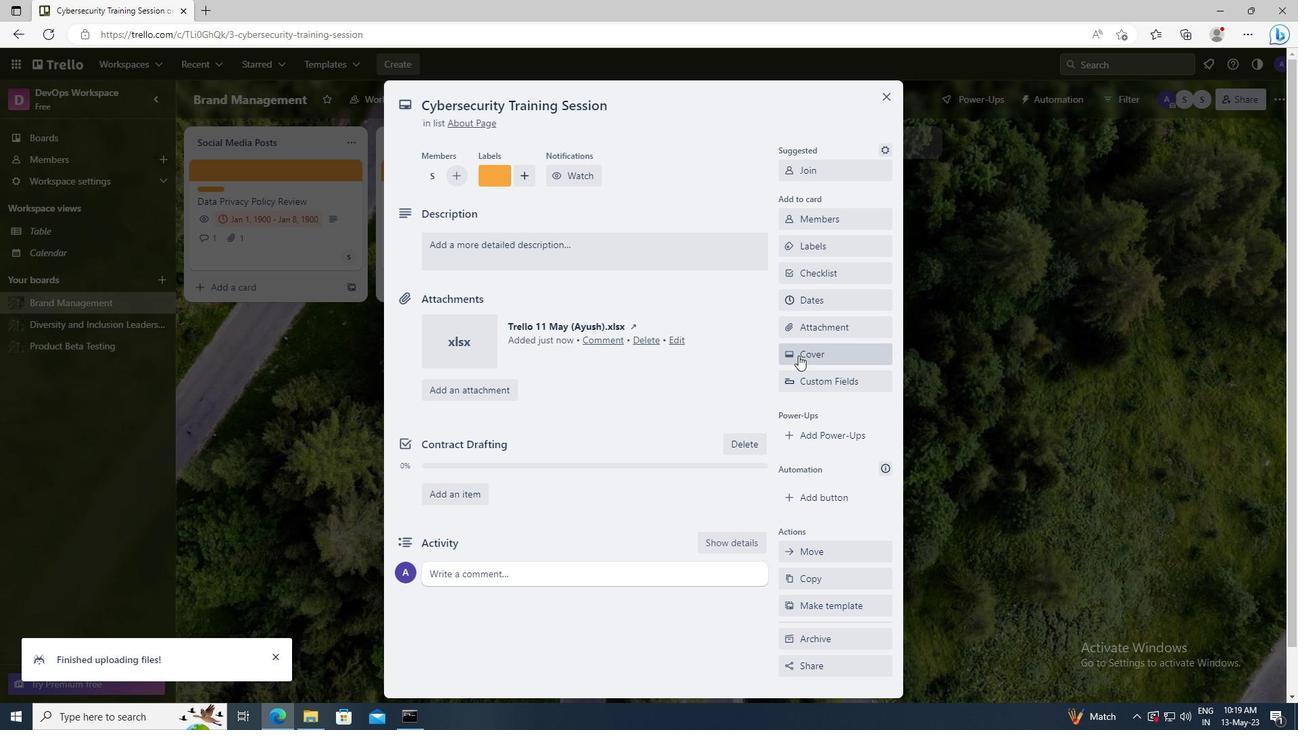 
Action: Mouse moved to (890, 428)
Screenshot: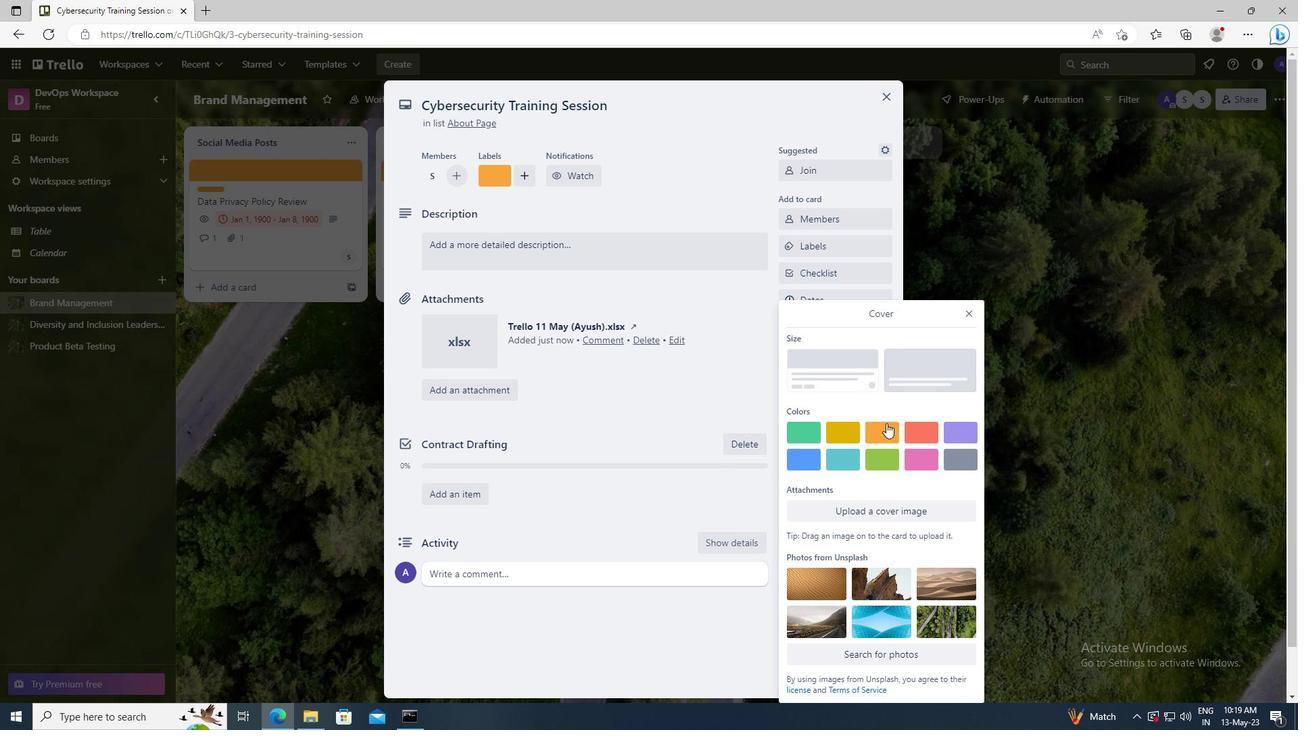 
Action: Mouse pressed left at (890, 428)
Screenshot: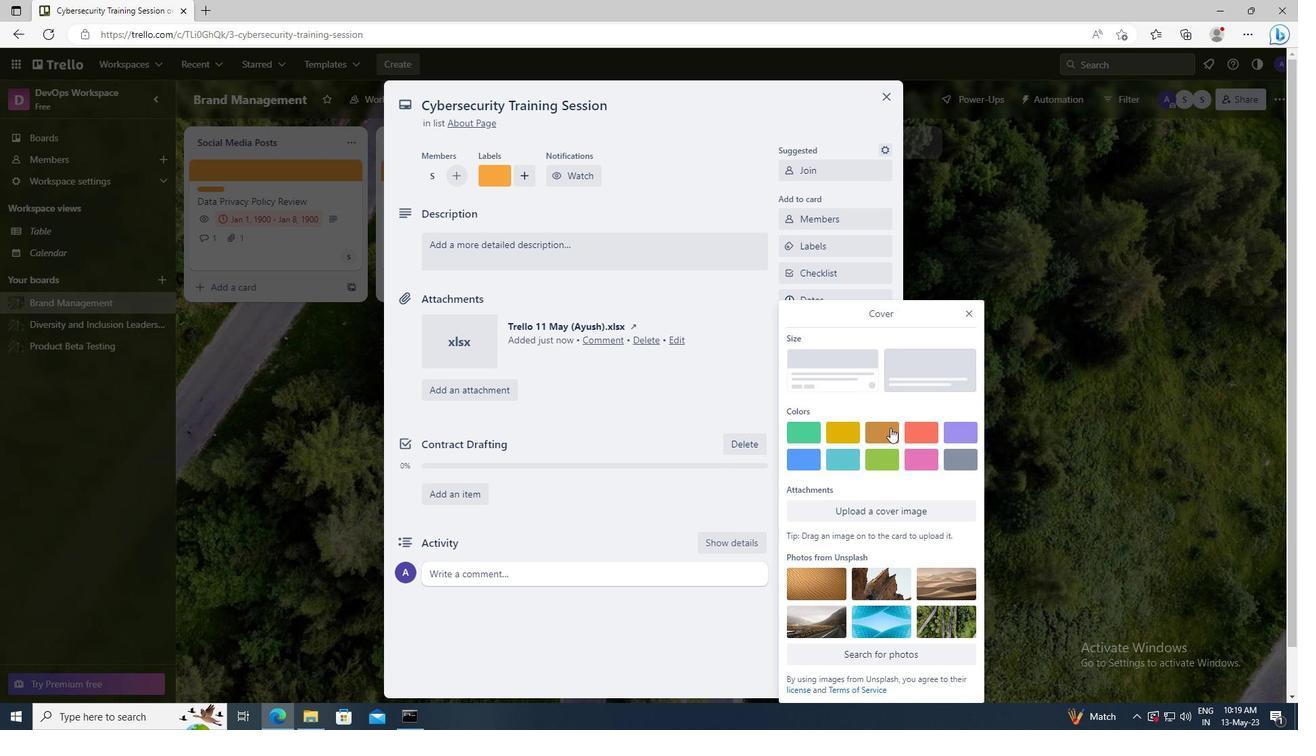 
Action: Mouse moved to (972, 289)
Screenshot: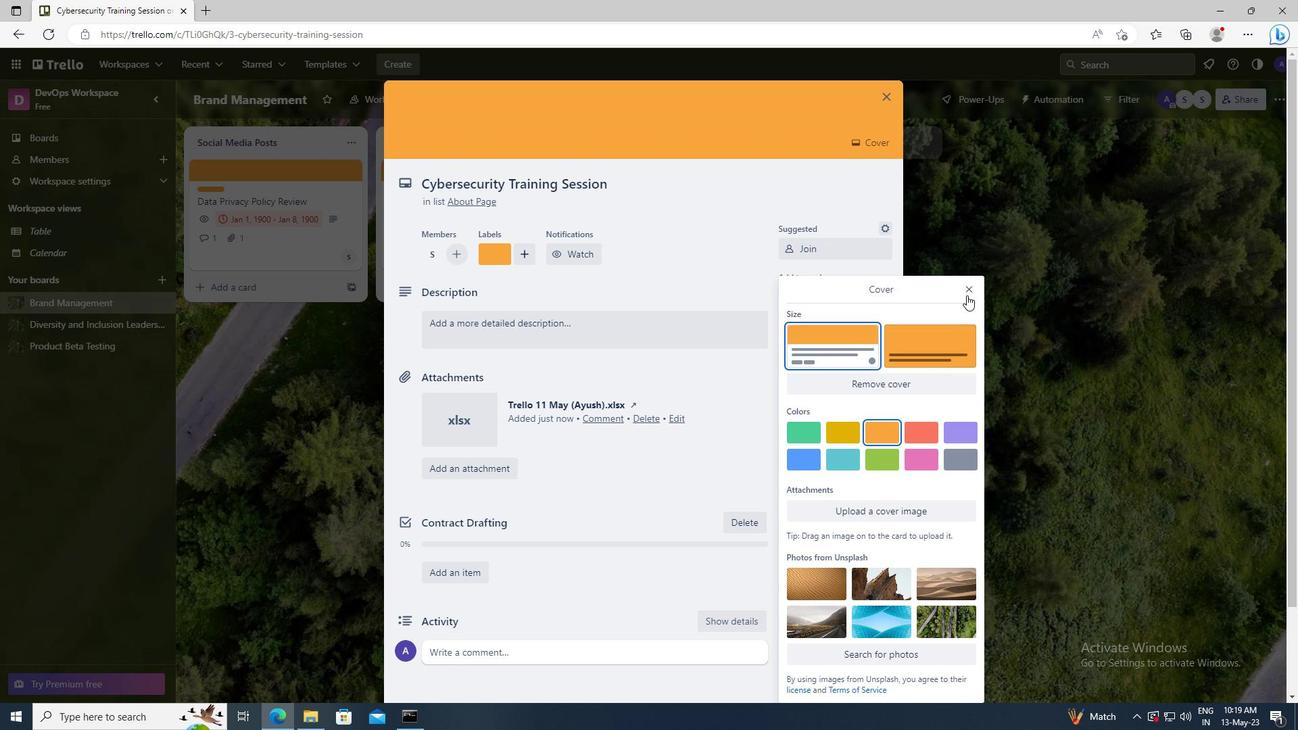 
Action: Mouse pressed left at (972, 289)
Screenshot: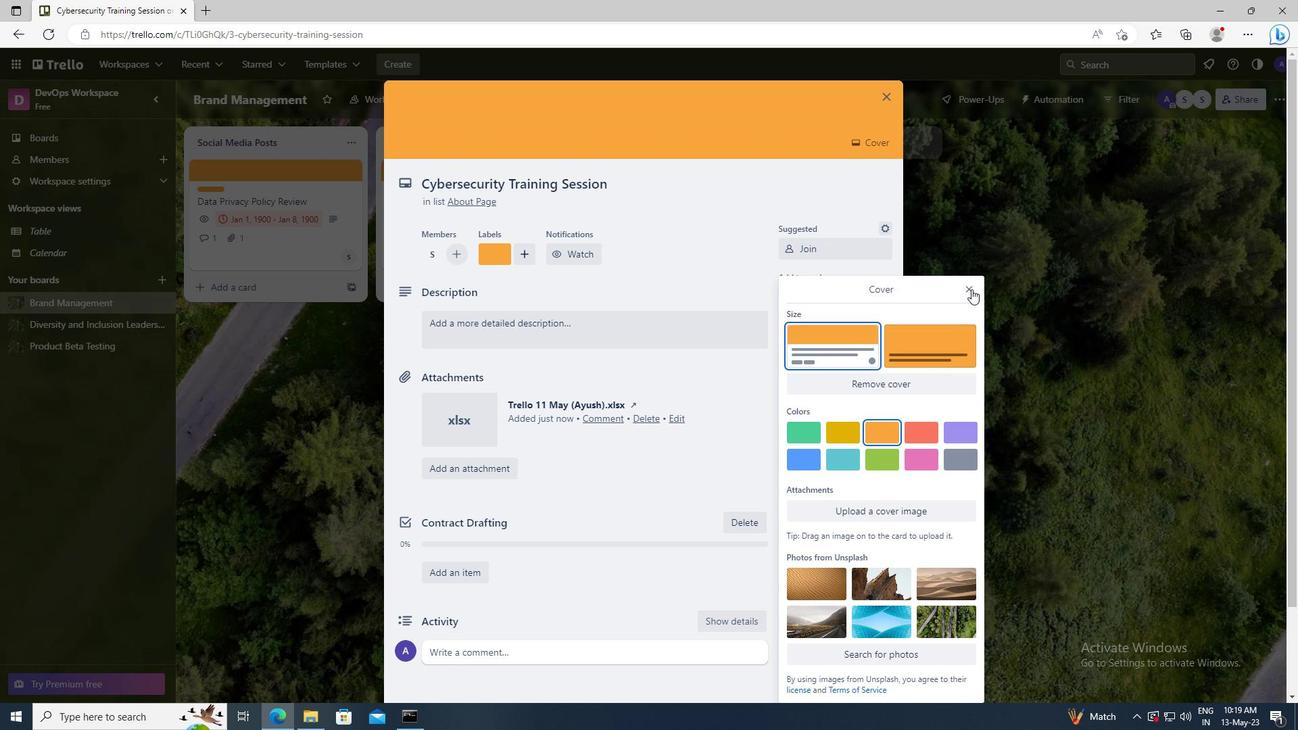 
Action: Mouse moved to (591, 337)
Screenshot: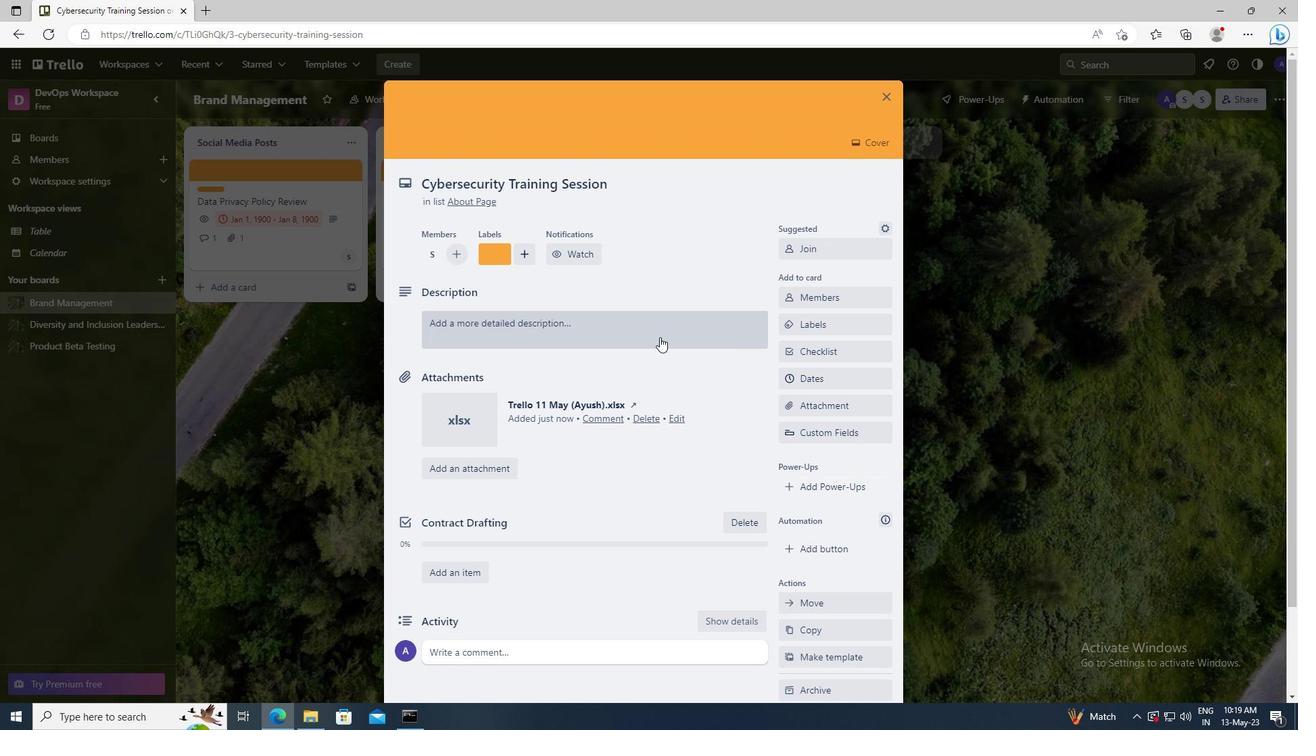 
Action: Mouse pressed left at (591, 337)
Screenshot: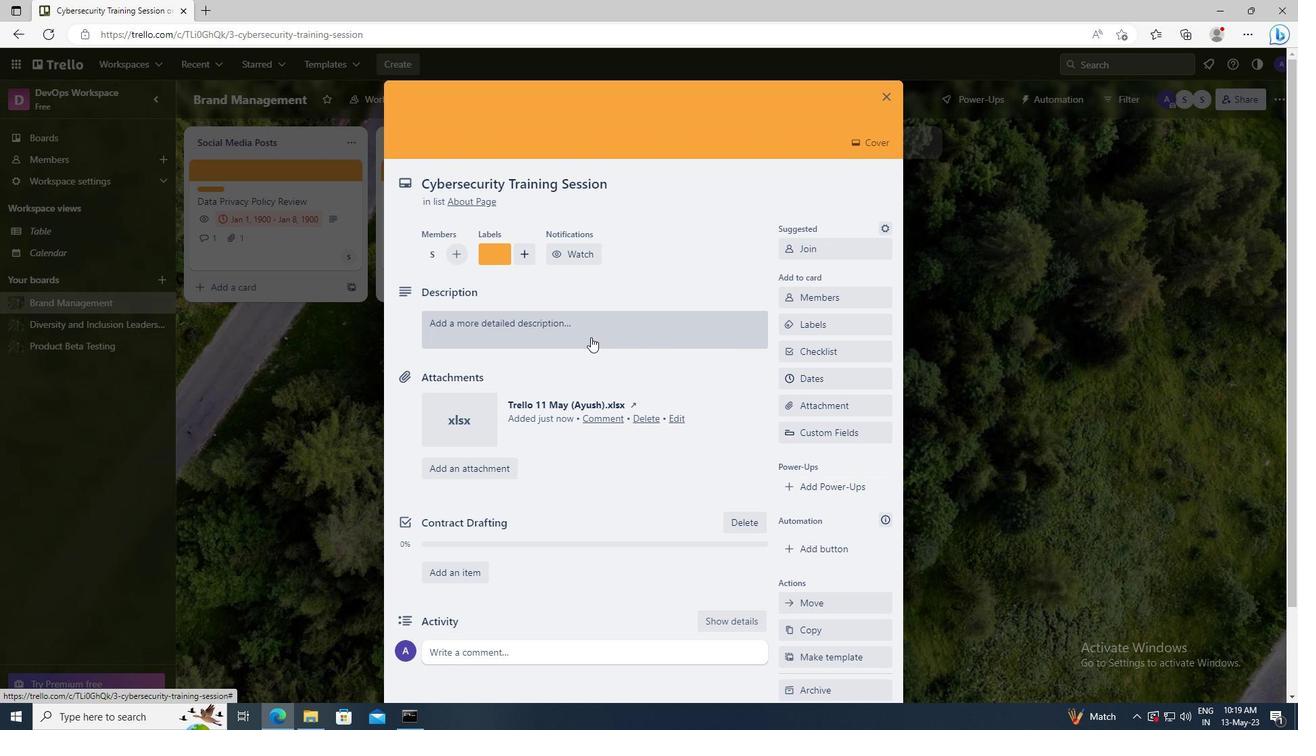 
Action: Key pressed <Key.shift>DEVELOP<Key.space>AND<Key.space>LAUNCH<Key.space>NEW<Key.space>REFERAAL<Key.backspace><Key.backspace><Key.backspace>RAL<Key.space>PROGRAM<Key.space>FOR<Key.space>NEW<Key.space>CUSTOMERS
Screenshot: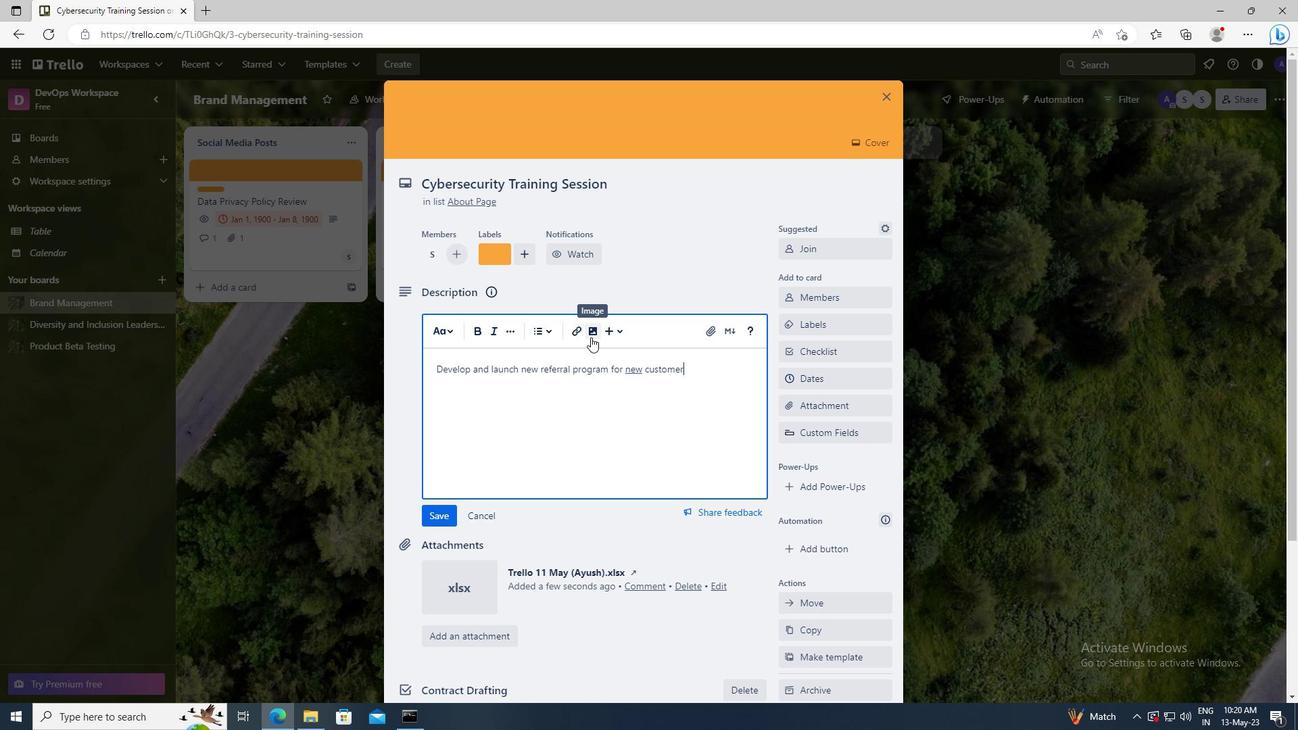 
Action: Mouse scrolled (591, 336) with delta (0, 0)
Screenshot: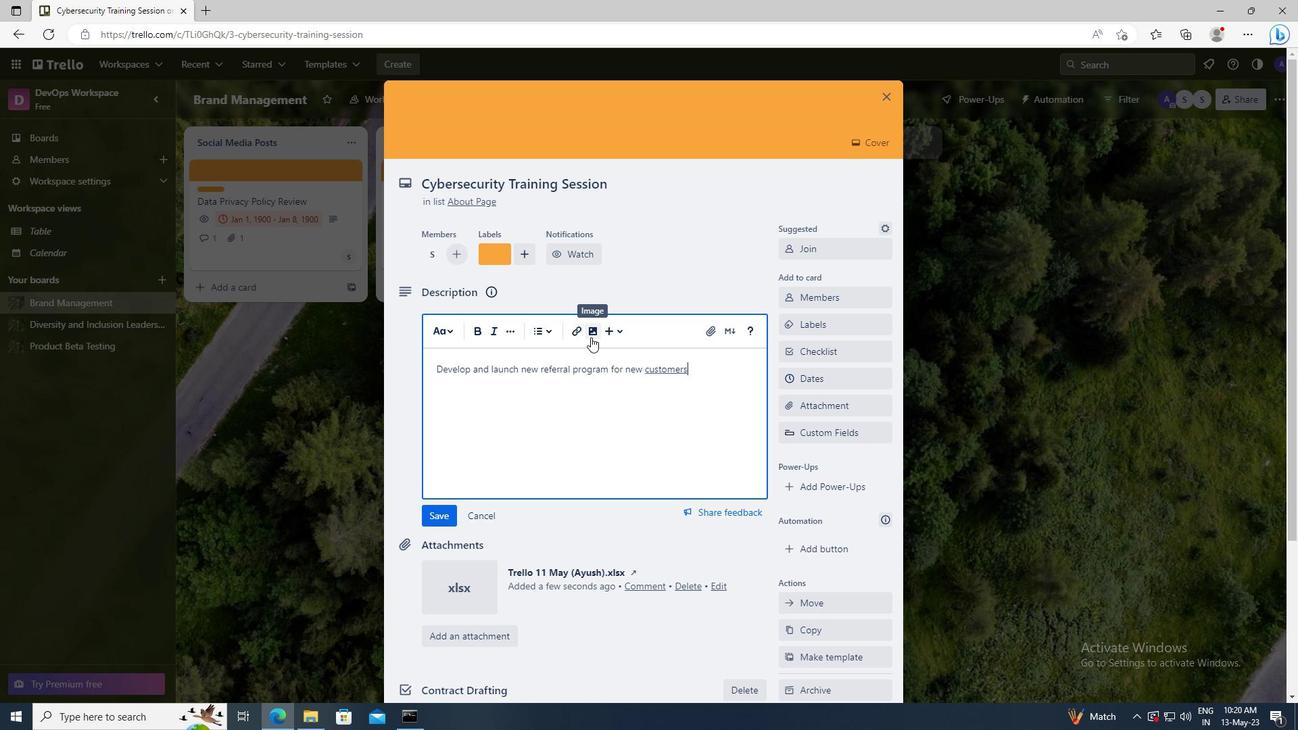 
Action: Mouse moved to (436, 412)
Screenshot: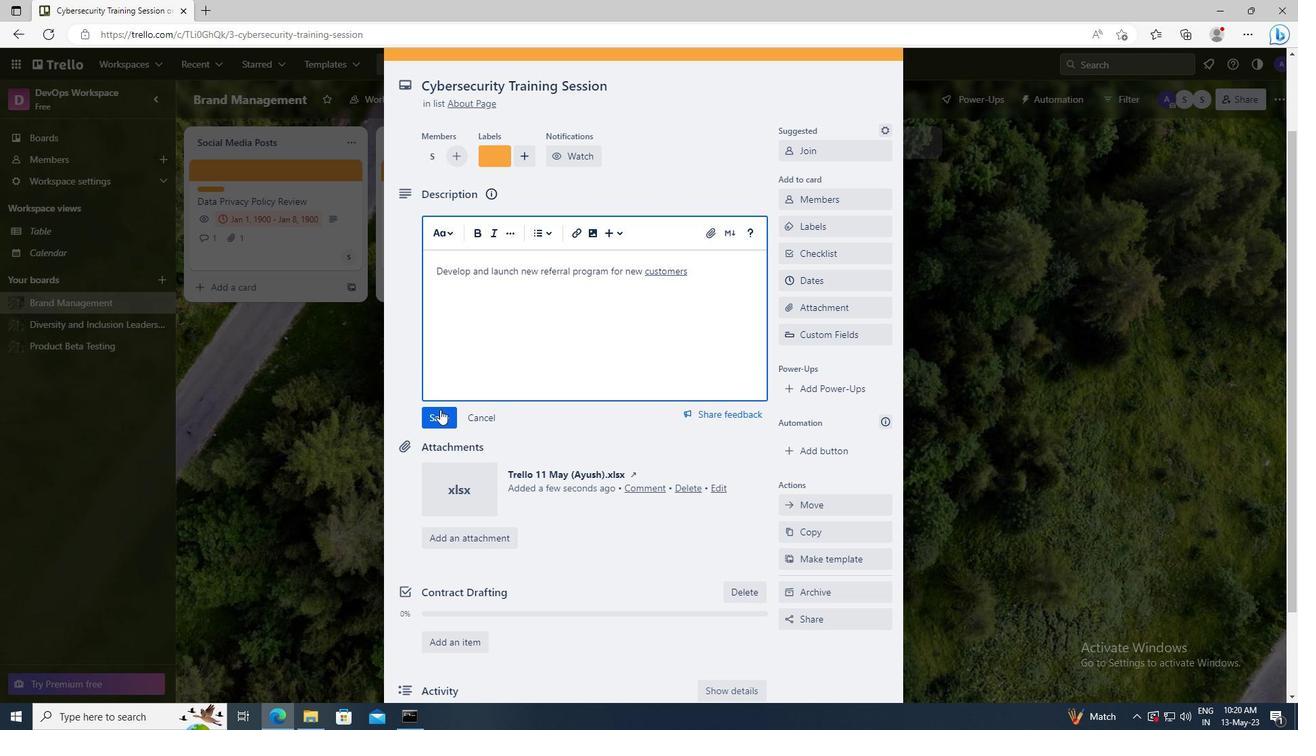 
Action: Mouse pressed left at (436, 412)
Screenshot: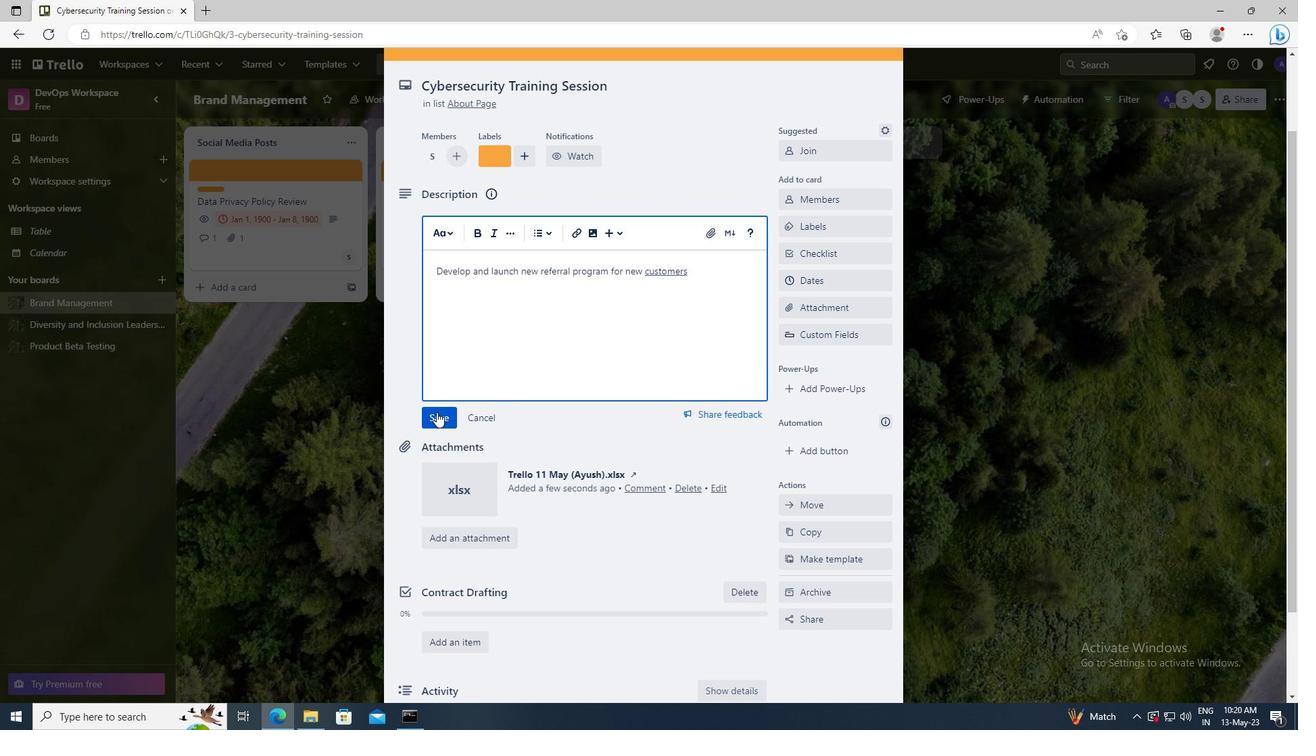 
Action: Mouse moved to (454, 538)
Screenshot: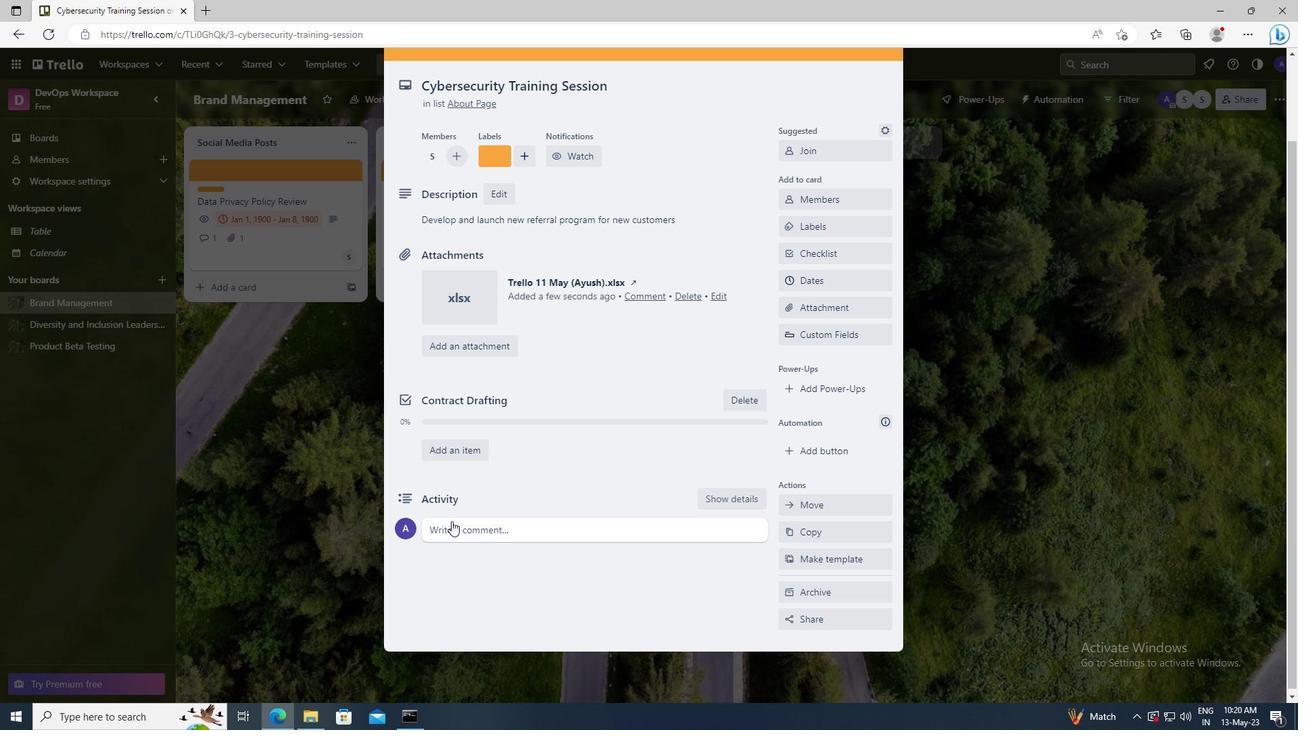 
Action: Mouse pressed left at (454, 538)
Screenshot: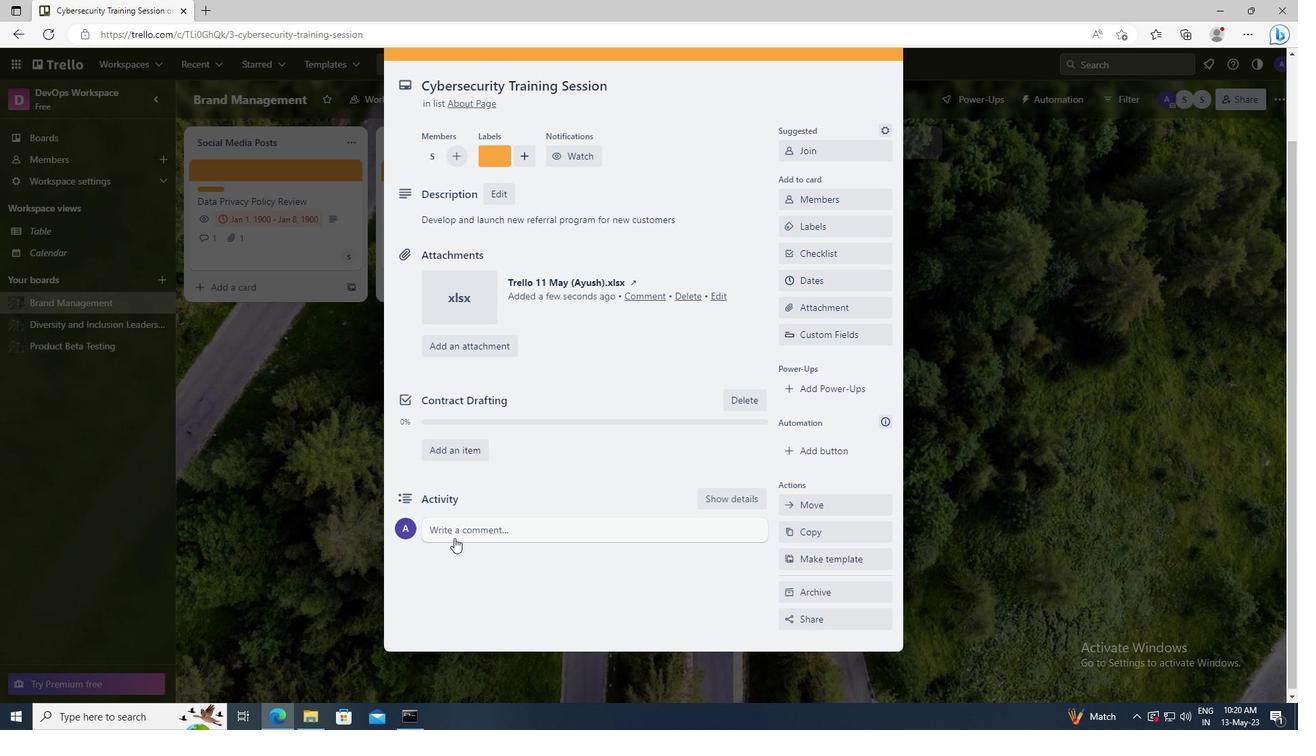 
Action: Key pressed <Key.shift>GIVEN<Key.space>THE<Key.space>POTENTIAL<Key.space>IMPACT<Key.space>OF<Key.space>THIS<Key.space>TASK<Key.space>ON<Key.space>OUR<Key.space>COMPANY<Key.space>FINANCIAL<Key.space>STABILITY,<Key.space>LET<Key.space>US<Key.space>ENSURE<Key.space>THAT<Key.space>WE<Key.space>APPROACH<Key.space>IT<Key.space>WITH<Key.space>A<Key.space>SENSE<Key.space>OF<Key.space>FISCAL<Key.space>RESPONSIBILITY<Key.space>AND<Key.space>PRUDENCE.
Screenshot: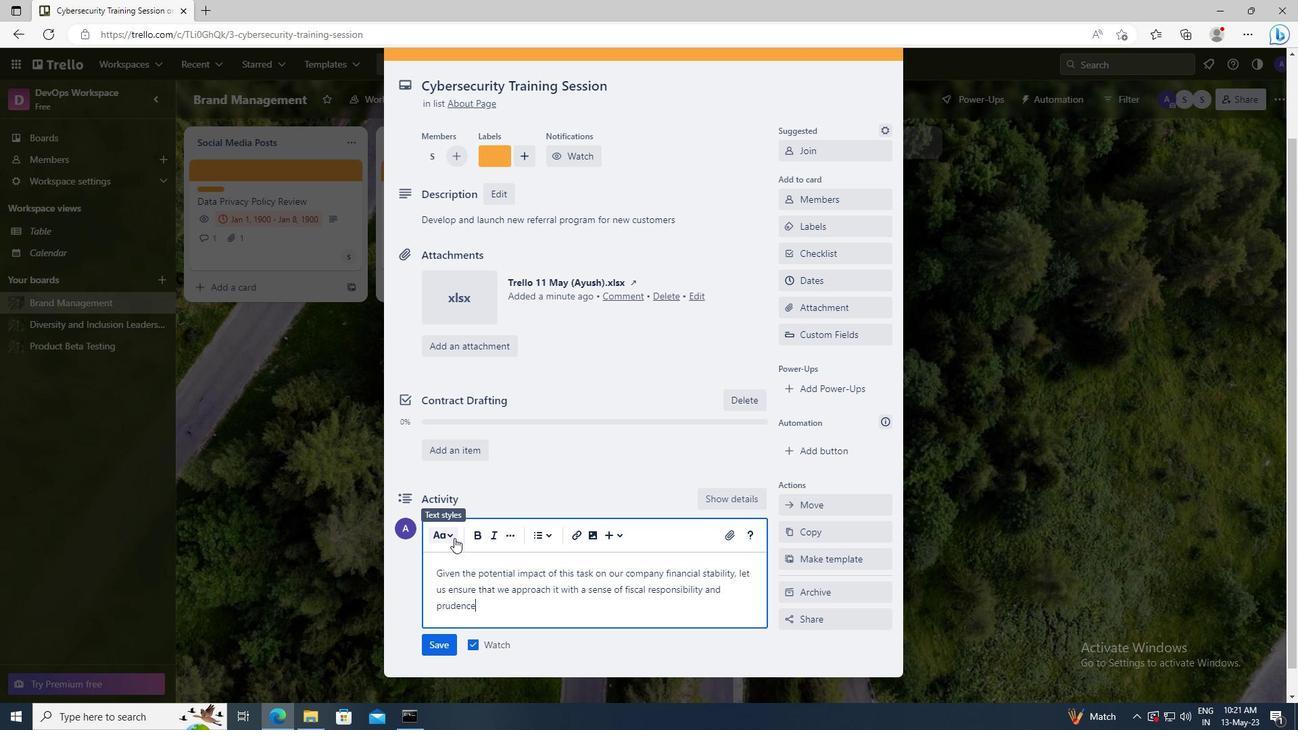
Action: Mouse moved to (445, 641)
Screenshot: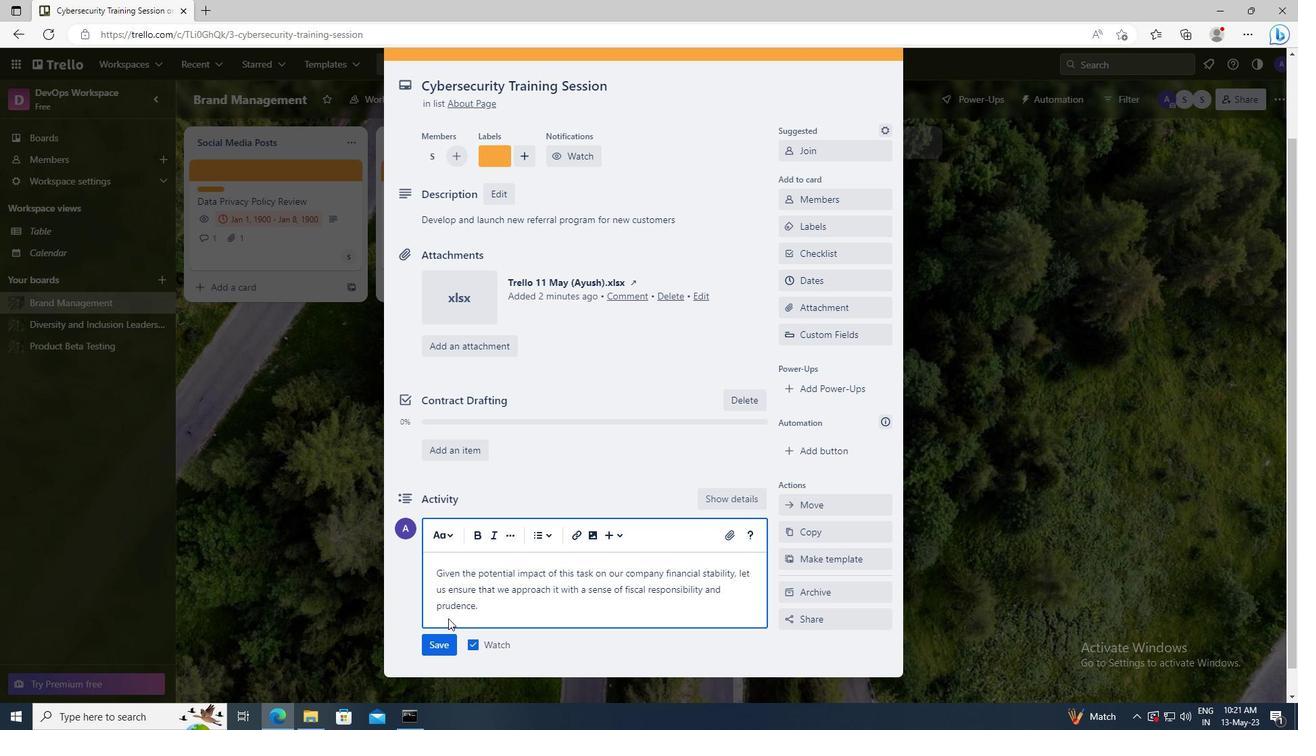 
Action: Mouse pressed left at (445, 641)
Screenshot: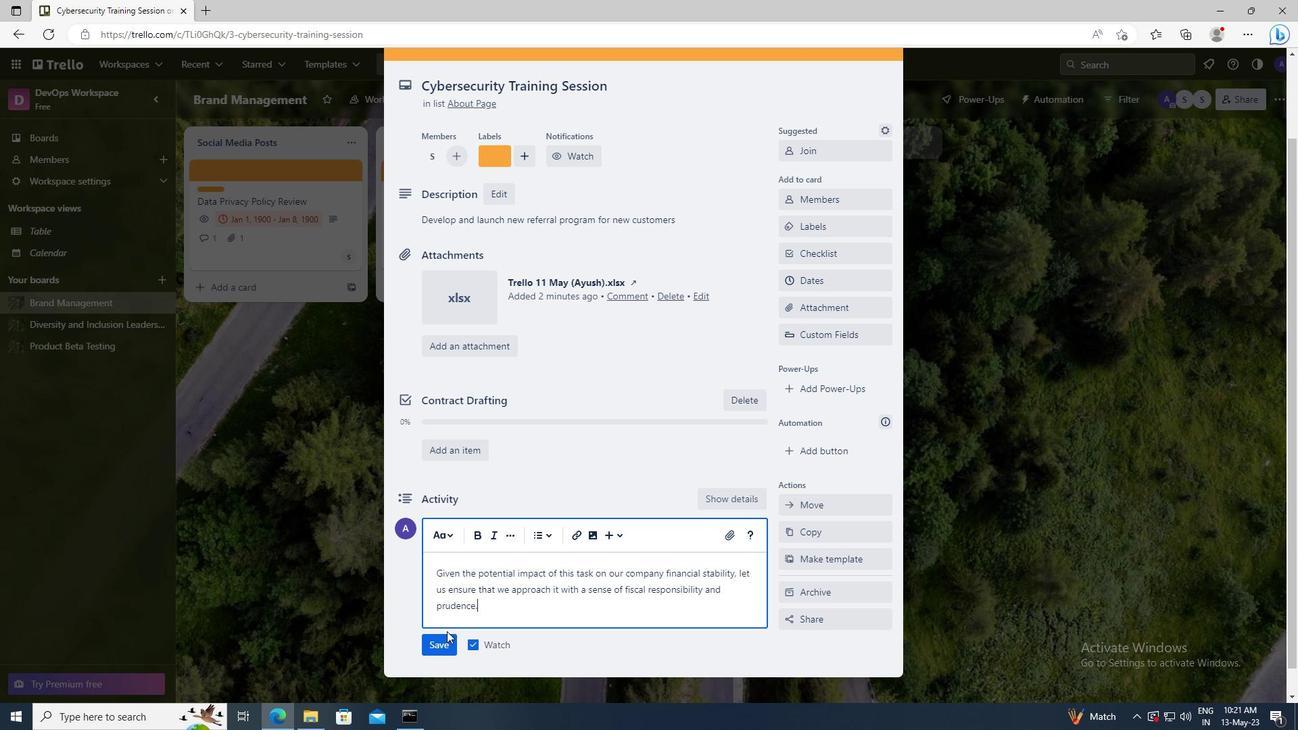 
Action: Mouse moved to (815, 280)
Screenshot: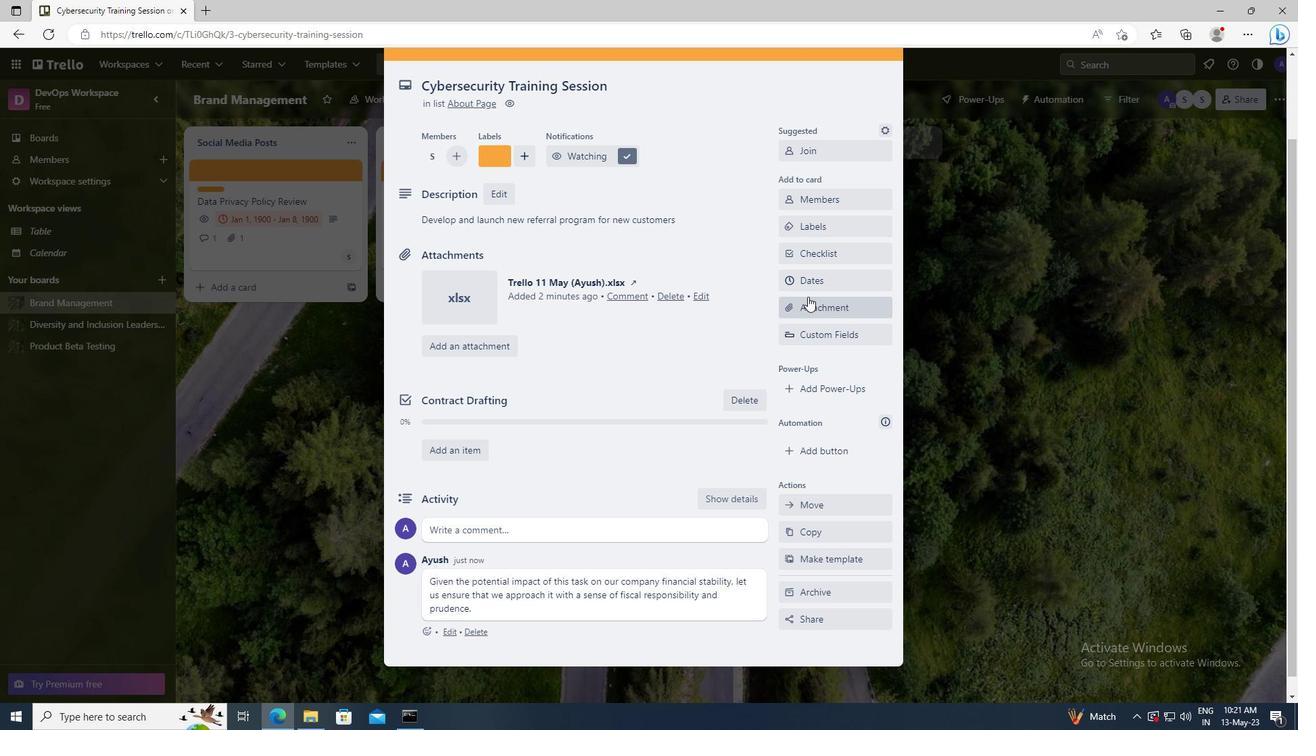 
Action: Mouse pressed left at (815, 280)
Screenshot: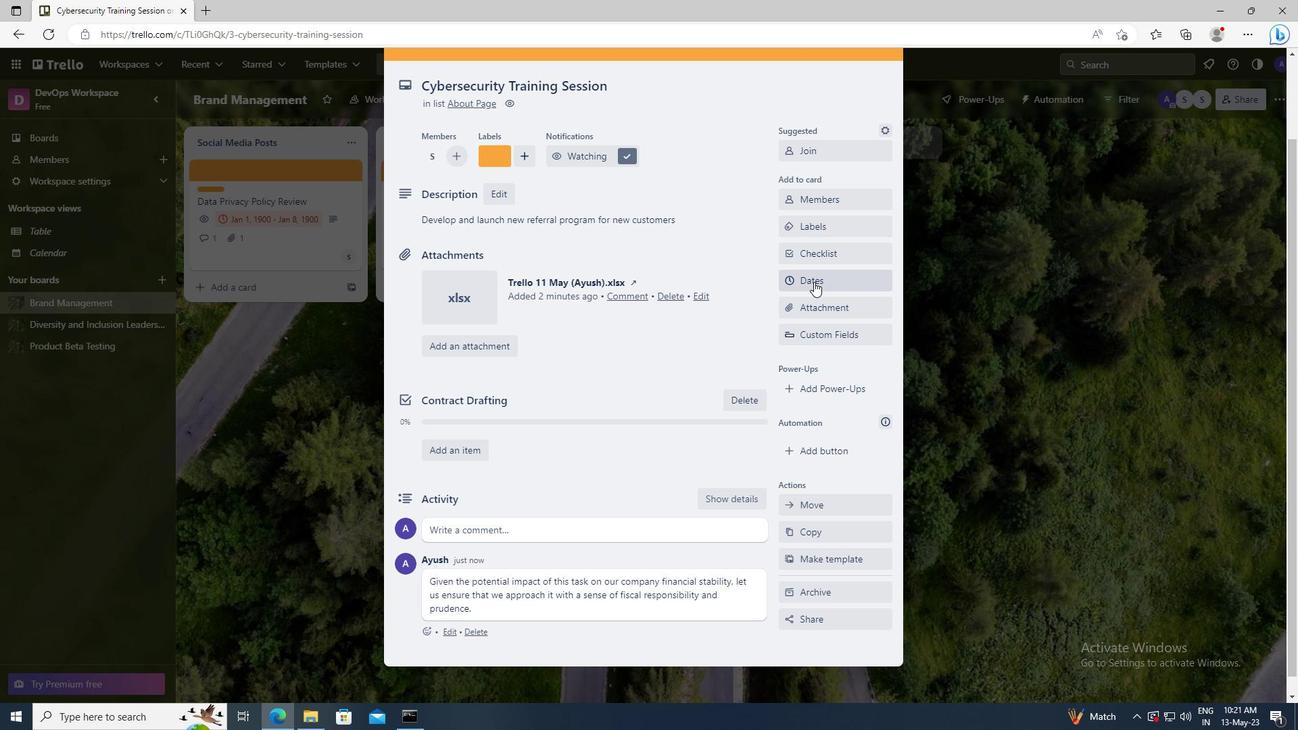 
Action: Mouse moved to (796, 347)
Screenshot: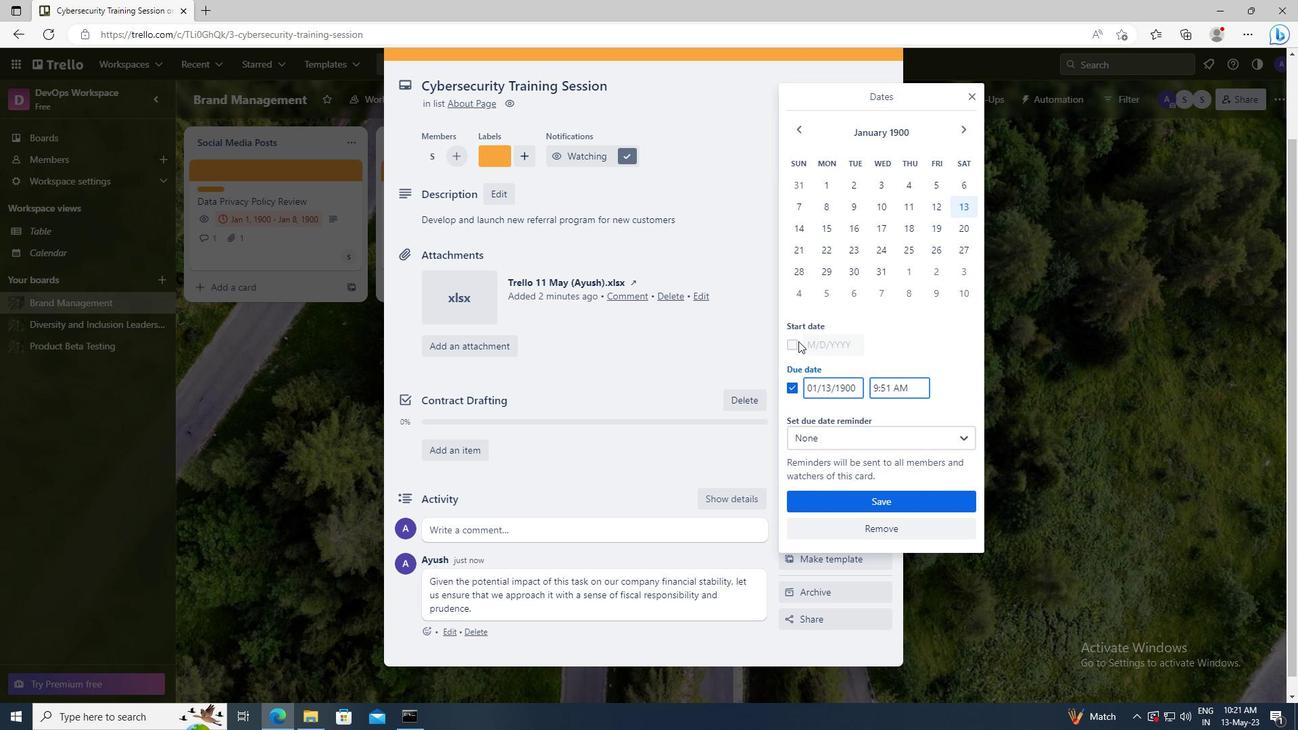 
Action: Mouse pressed left at (796, 347)
Screenshot: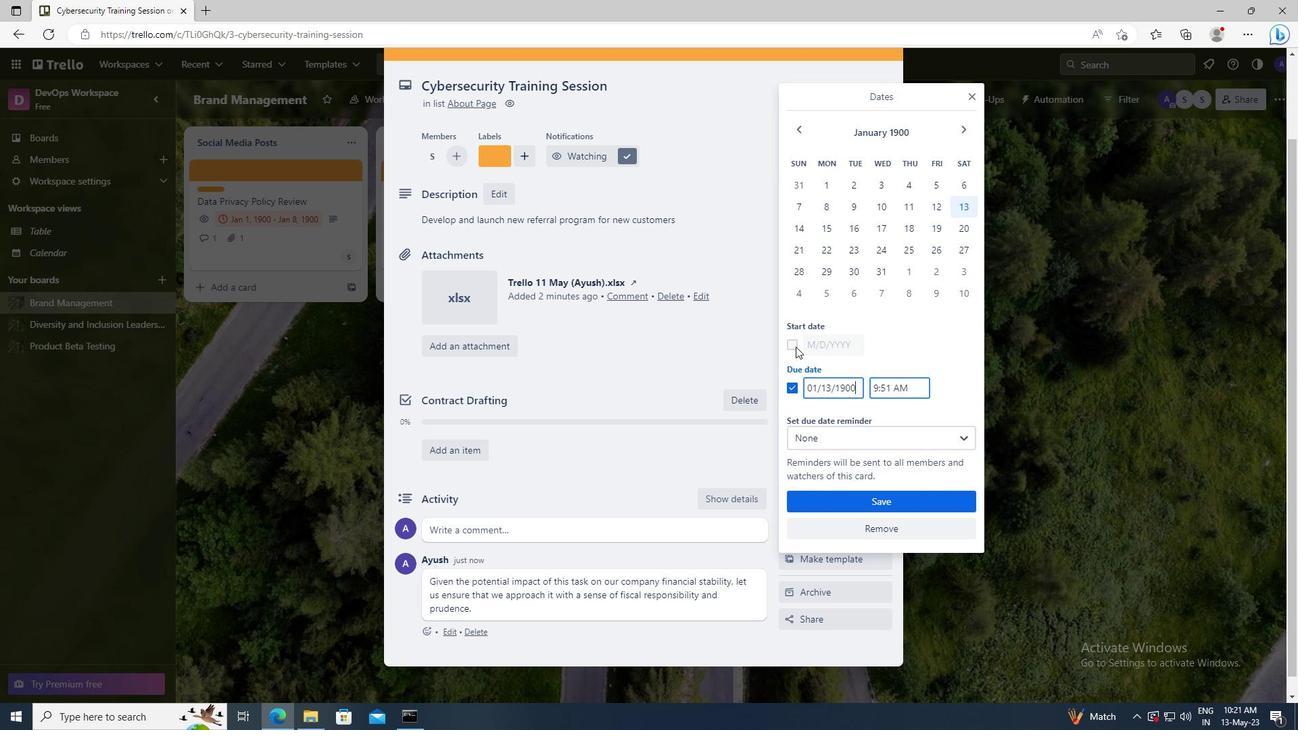 
Action: Mouse moved to (854, 343)
Screenshot: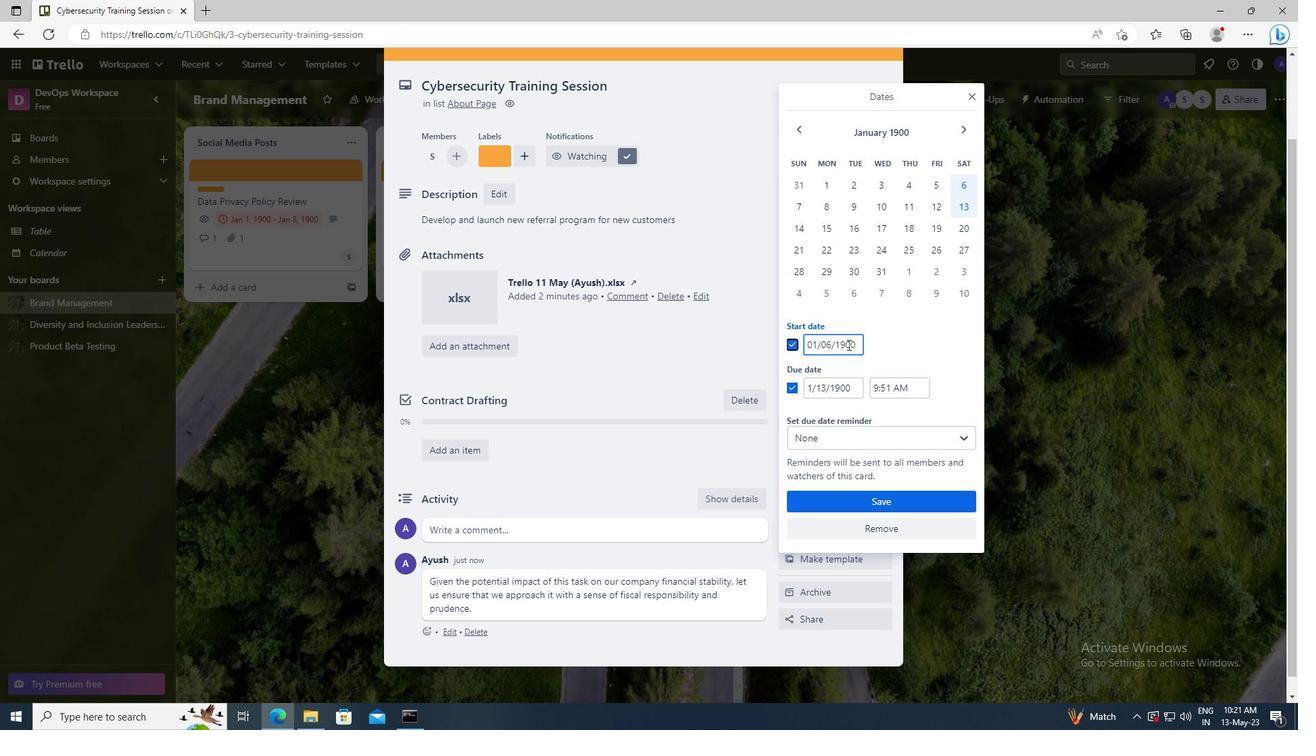 
Action: Mouse pressed left at (854, 343)
Screenshot: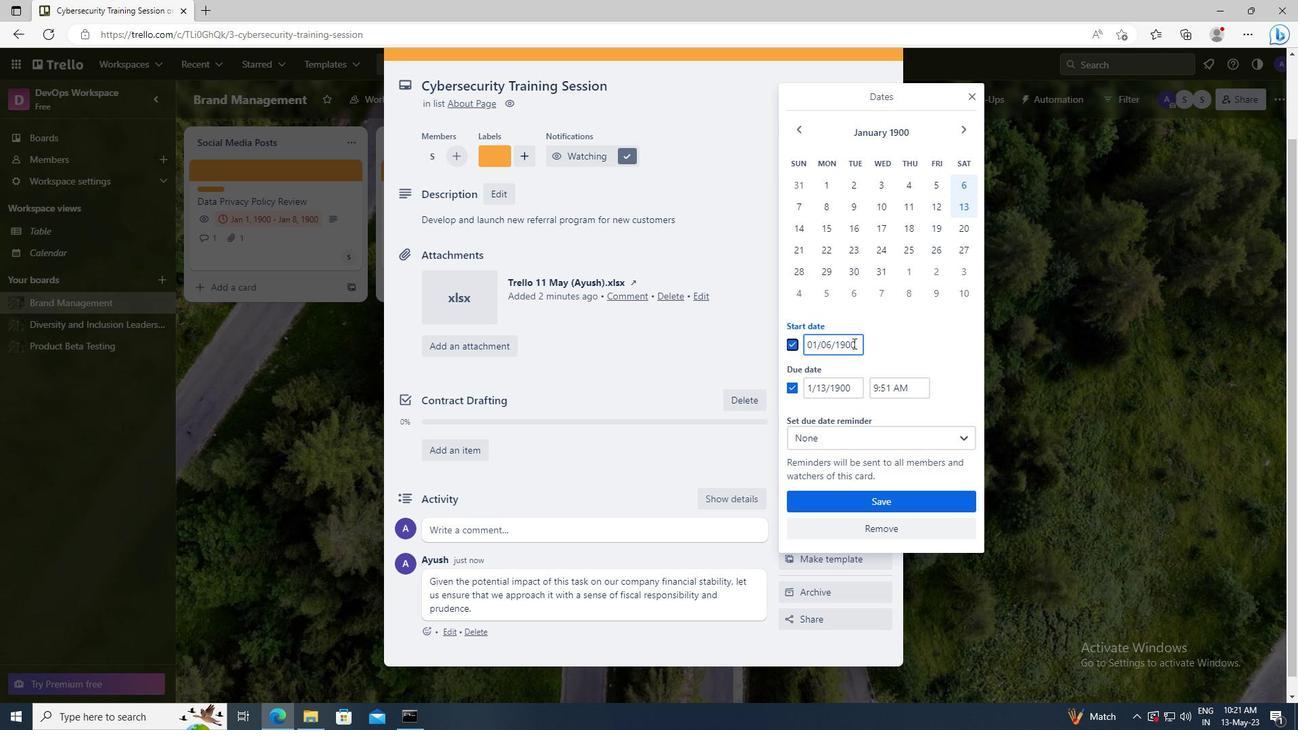 
Action: Key pressed <Key.left><Key.left><Key.left><Key.left><Key.left><Key.backspace>7
Screenshot: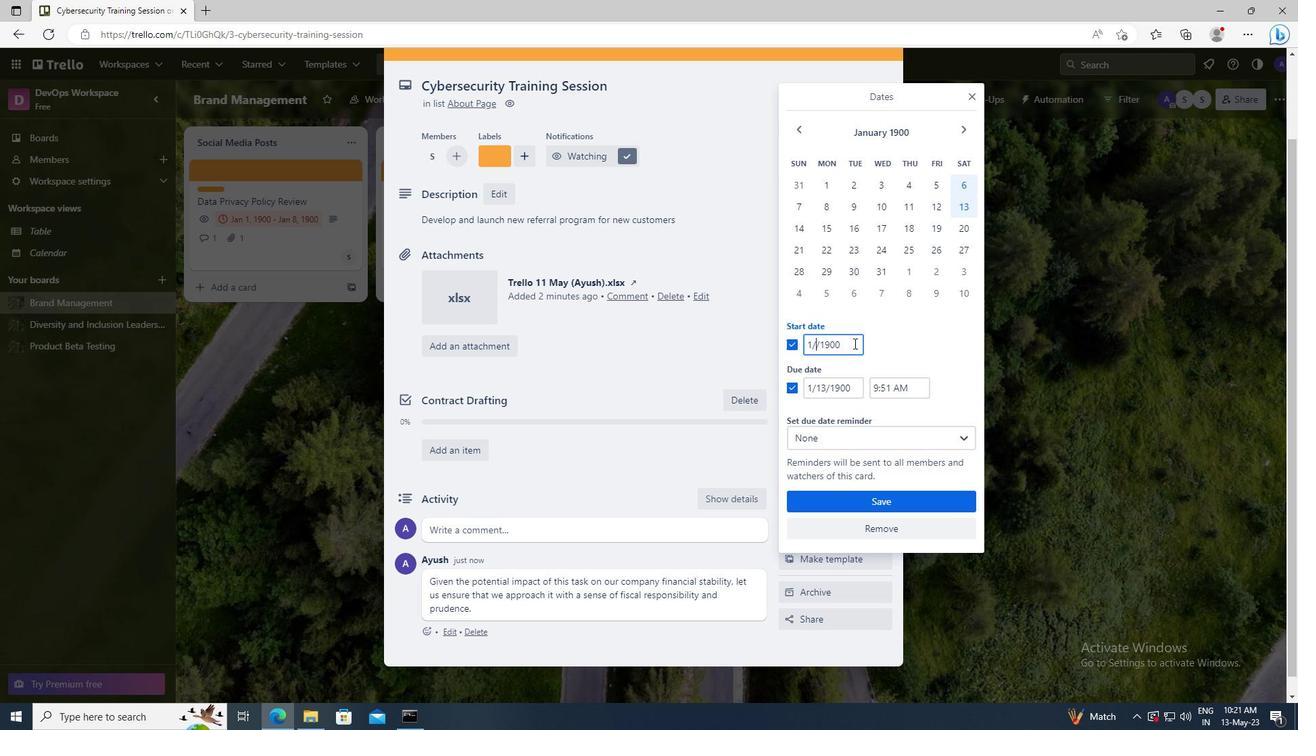
Action: Mouse moved to (855, 384)
Screenshot: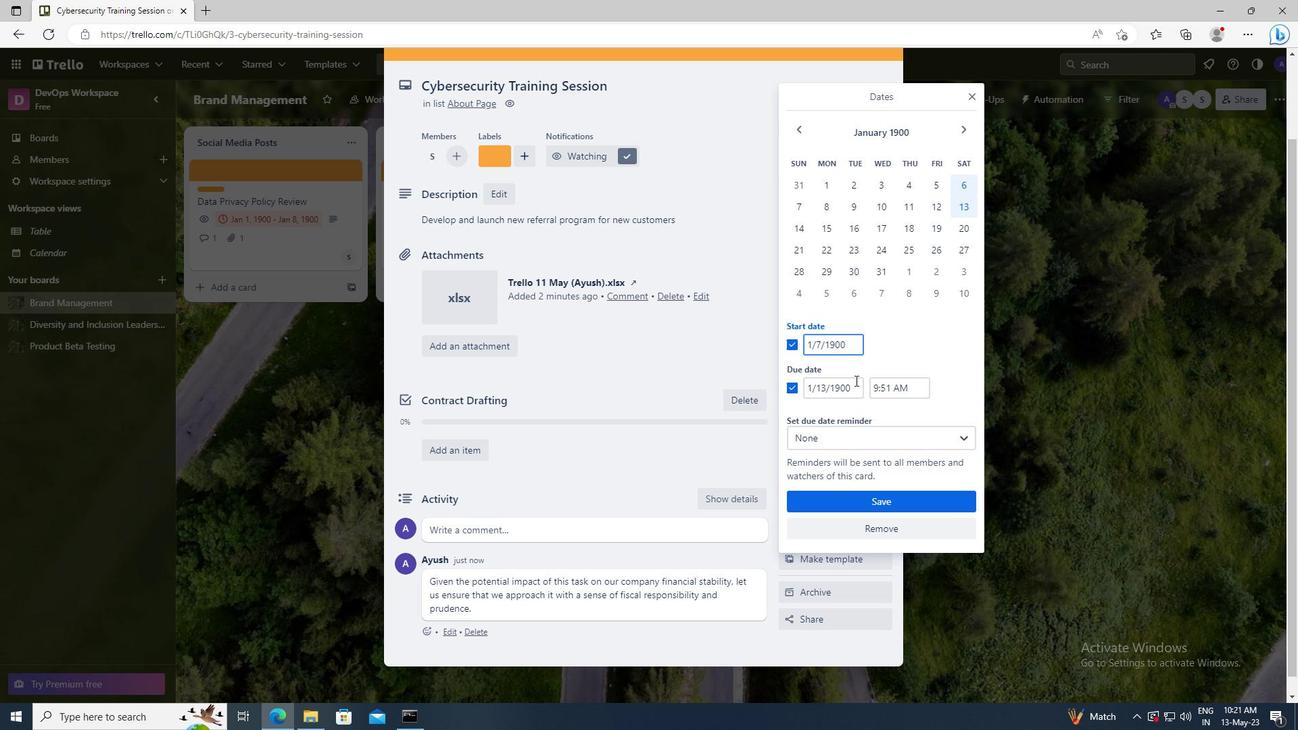 
Action: Mouse pressed left at (855, 384)
Screenshot: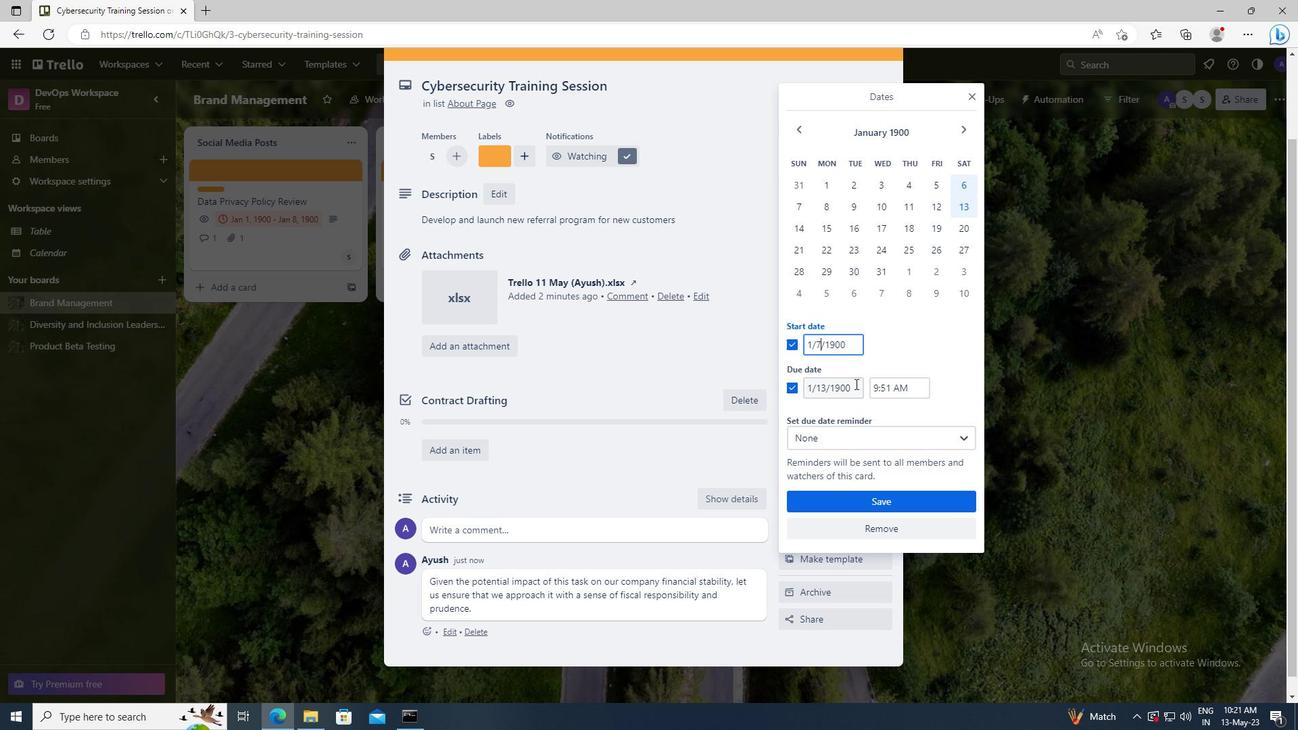 
Action: Key pressed <Key.left><Key.left><Key.left><Key.left><Key.left><Key.backspace><Key.backspace>14
Screenshot: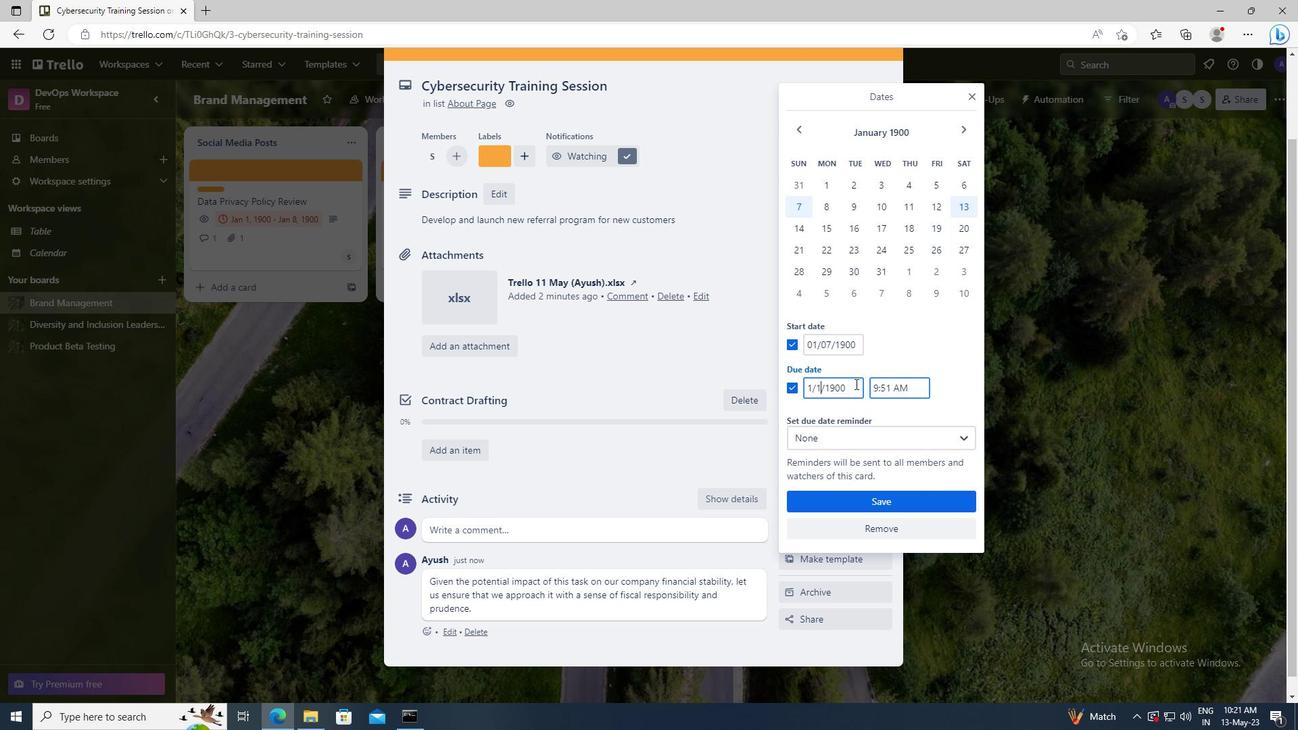 
Action: Mouse moved to (855, 498)
Screenshot: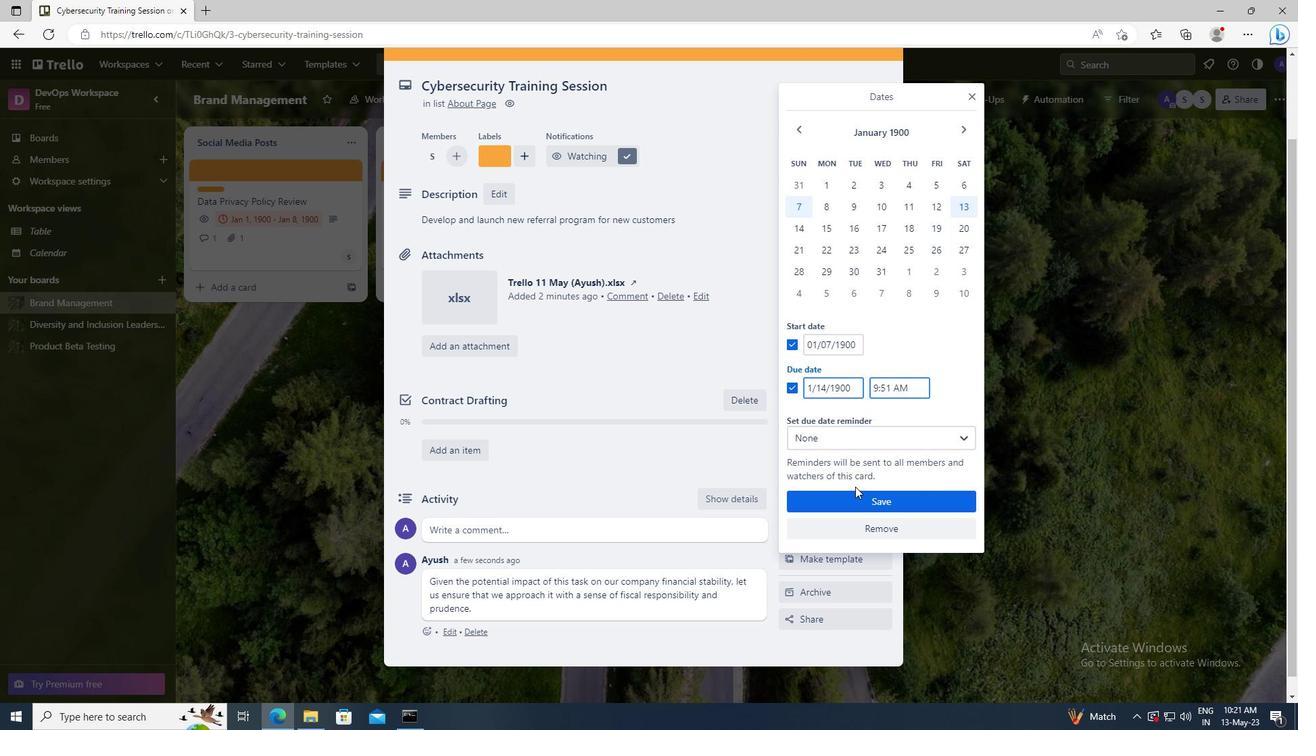 
Action: Mouse pressed left at (855, 498)
Screenshot: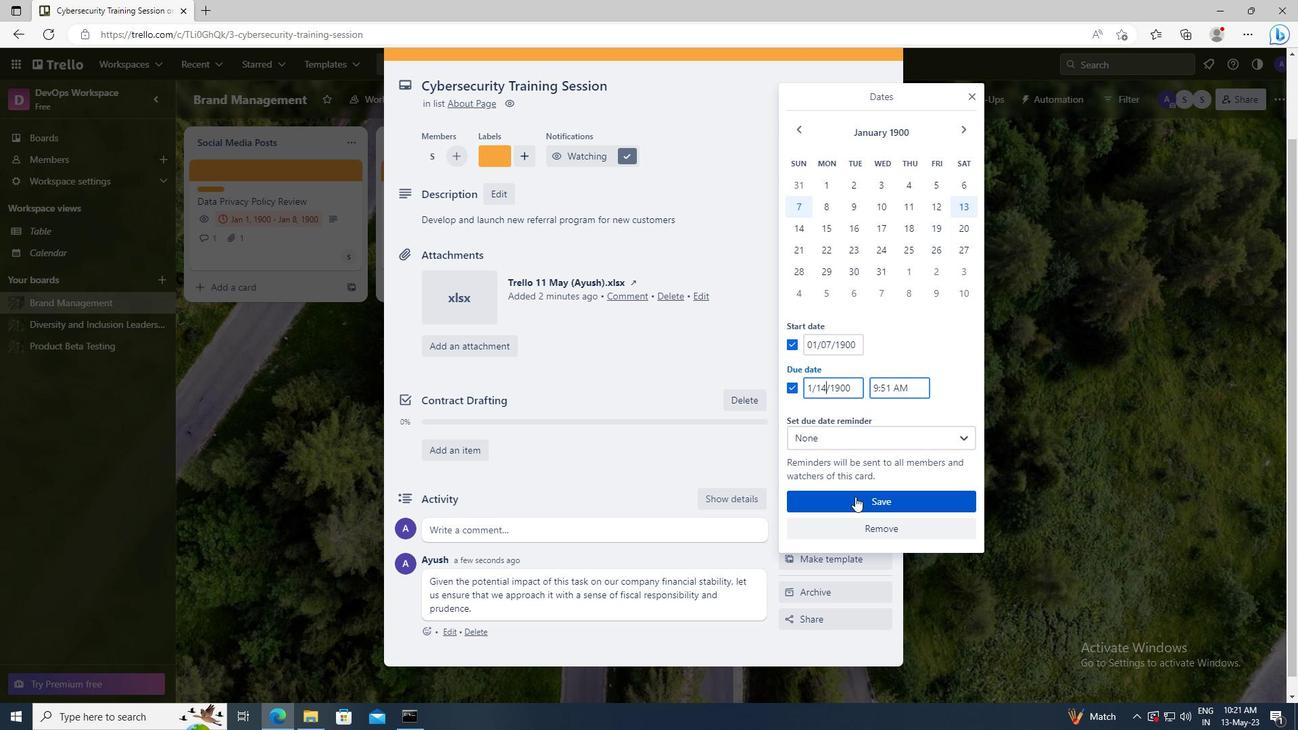 
